Task: Create a due date automation trigger when advanced on, on the monday of the week before a card is due add fields without custom field "Resume" set to a date more than 1 days from now at 11:00 AM.
Action: Mouse moved to (862, 267)
Screenshot: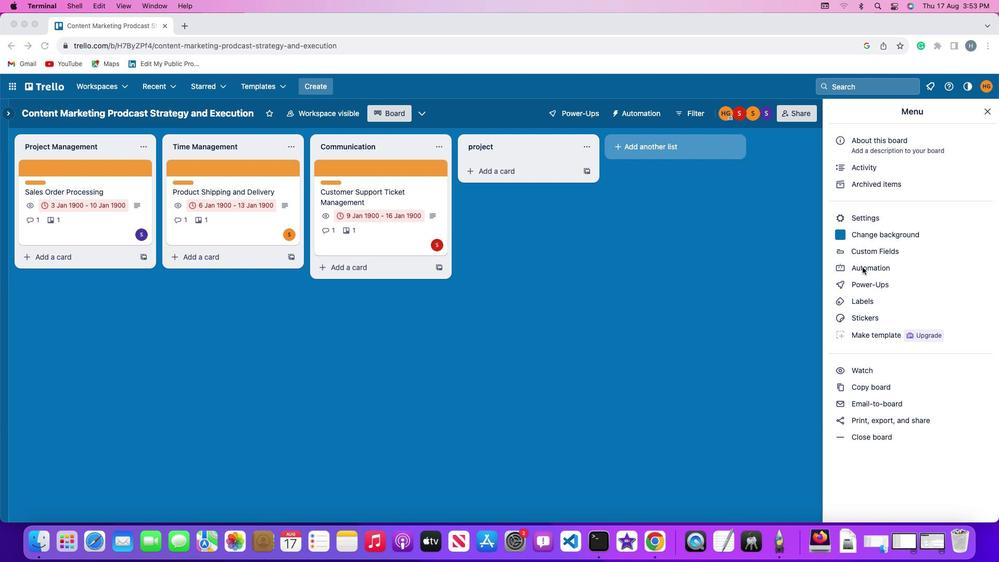 
Action: Mouse pressed left at (862, 267)
Screenshot: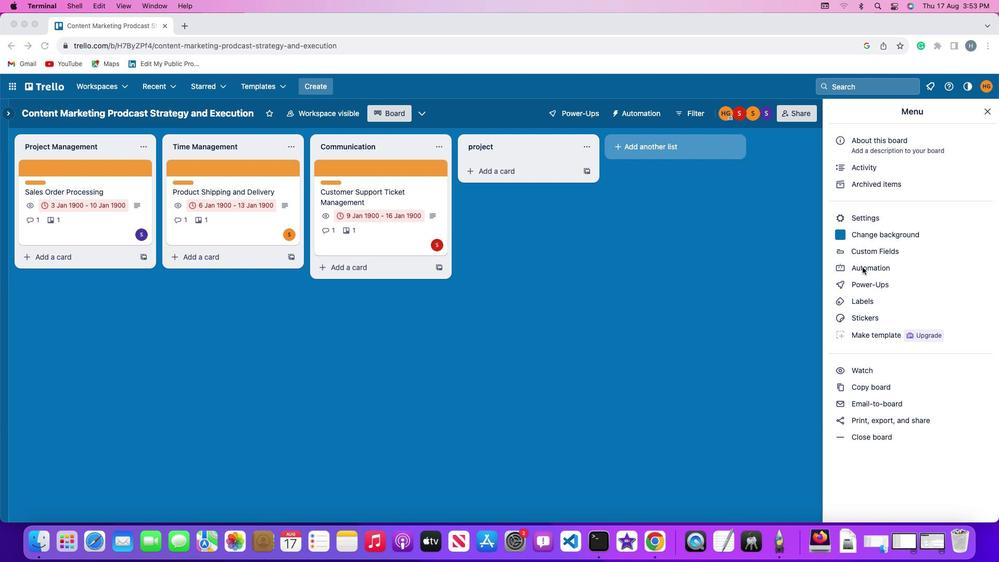 
Action: Mouse pressed left at (862, 267)
Screenshot: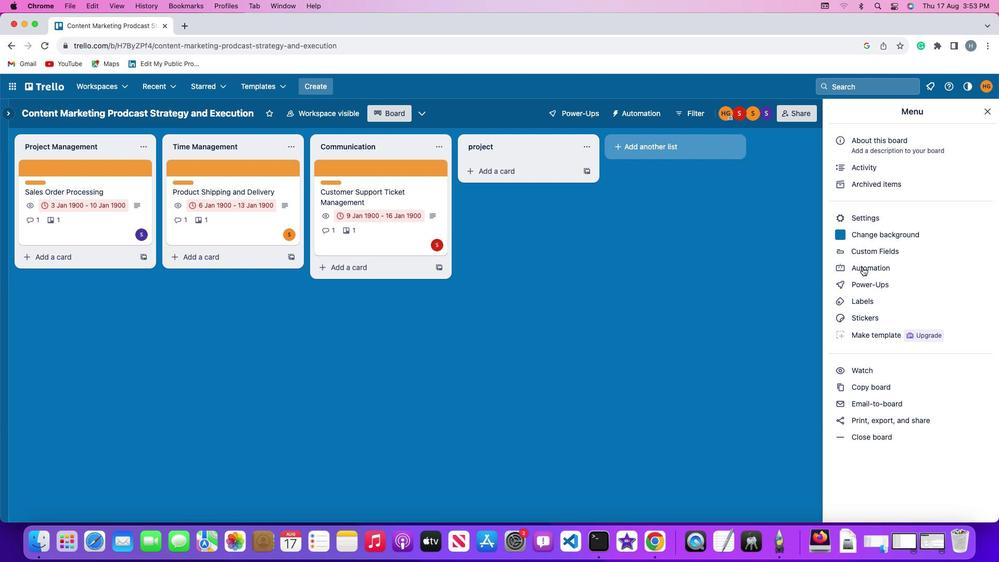 
Action: Mouse moved to (74, 245)
Screenshot: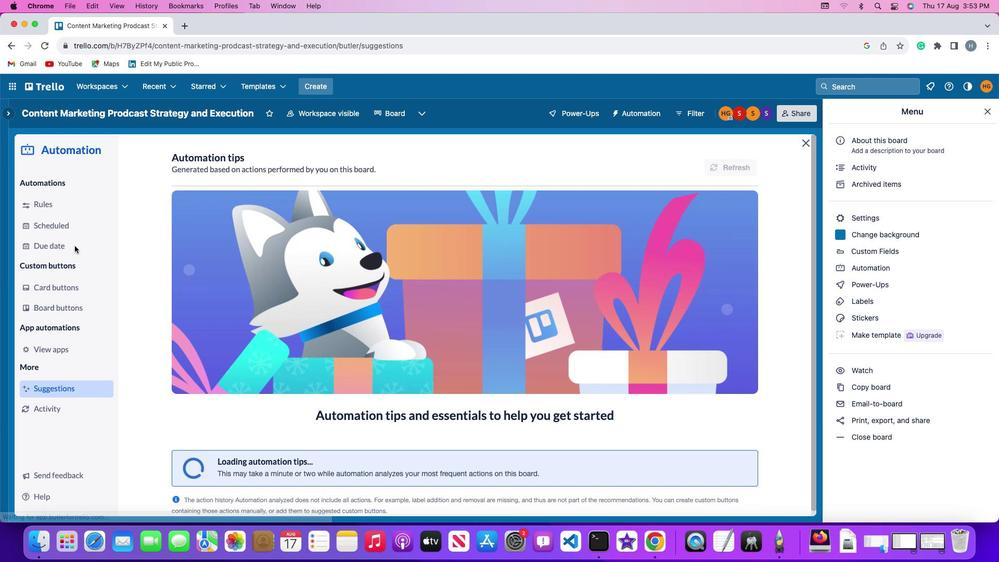 
Action: Mouse pressed left at (74, 245)
Screenshot: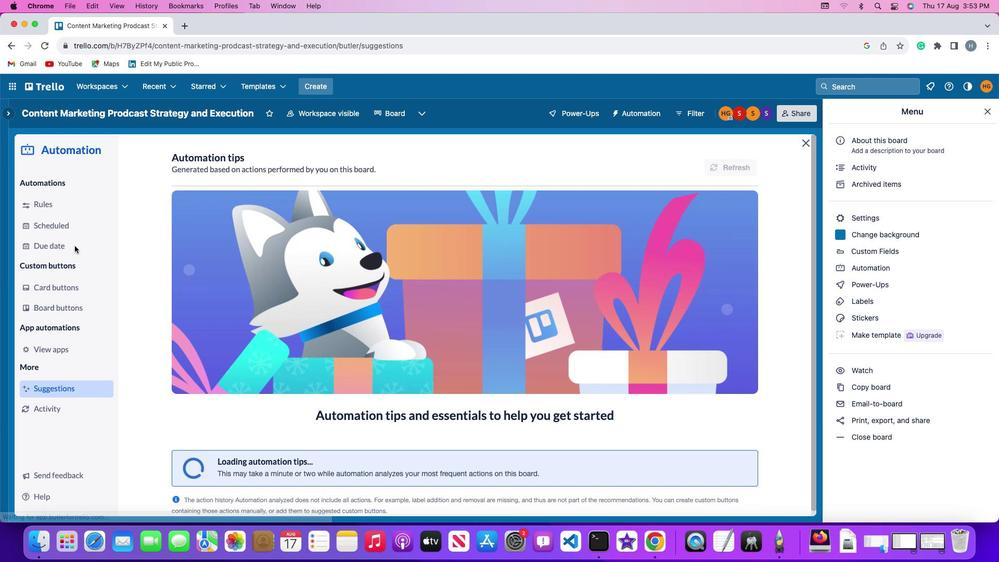 
Action: Mouse moved to (77, 244)
Screenshot: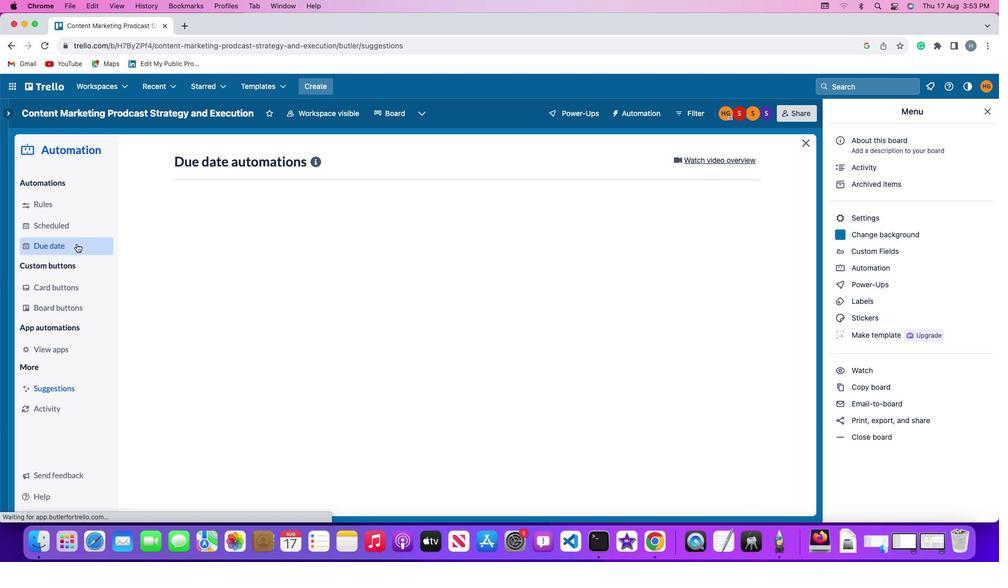 
Action: Mouse pressed left at (77, 244)
Screenshot: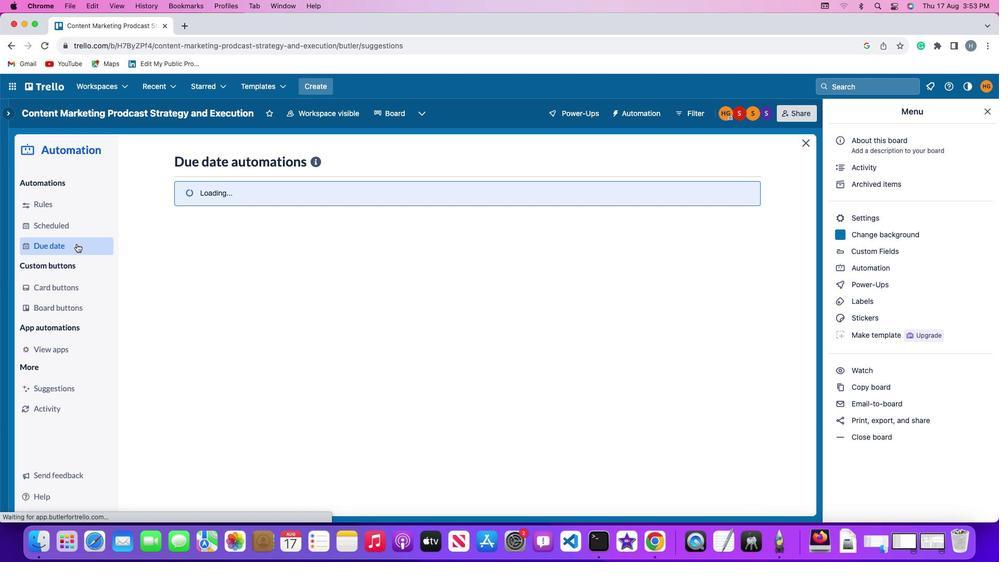 
Action: Mouse moved to (687, 160)
Screenshot: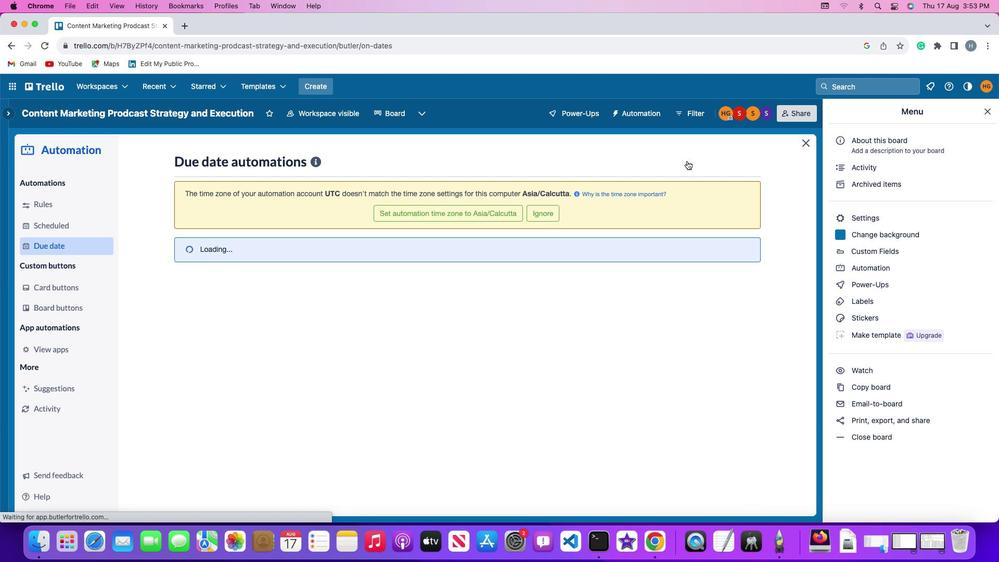 
Action: Mouse pressed left at (687, 160)
Screenshot: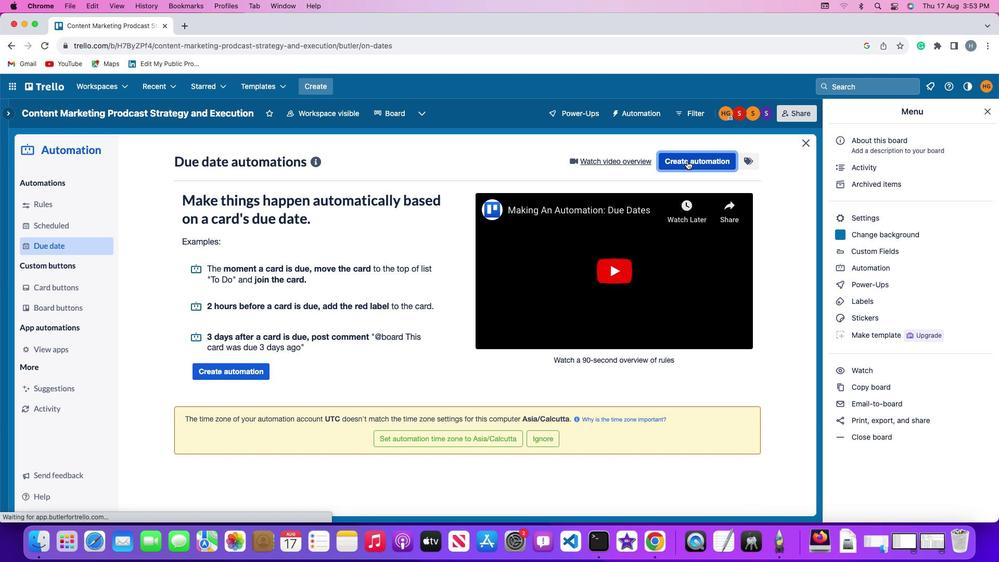 
Action: Mouse moved to (194, 262)
Screenshot: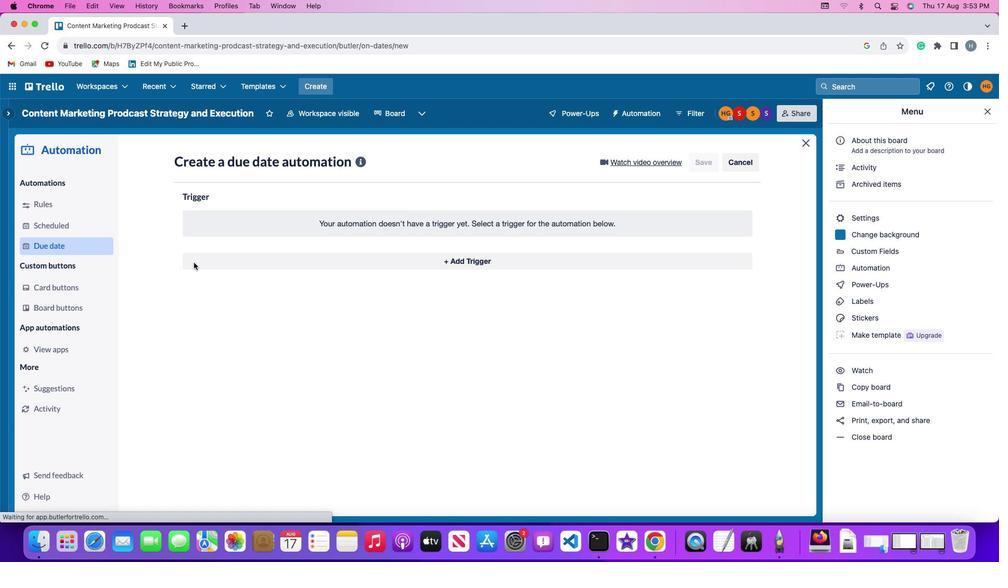 
Action: Mouse pressed left at (194, 262)
Screenshot: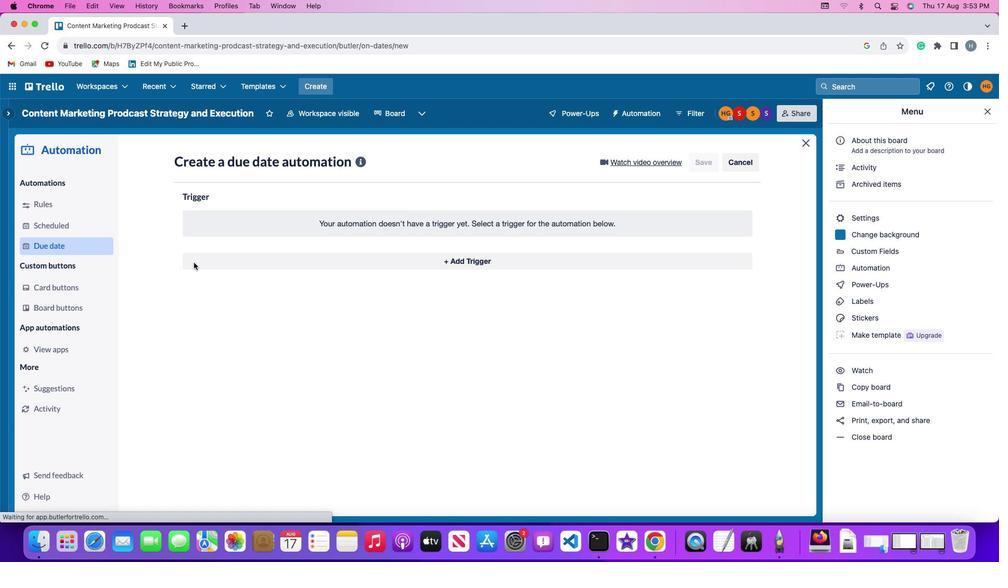 
Action: Mouse moved to (222, 461)
Screenshot: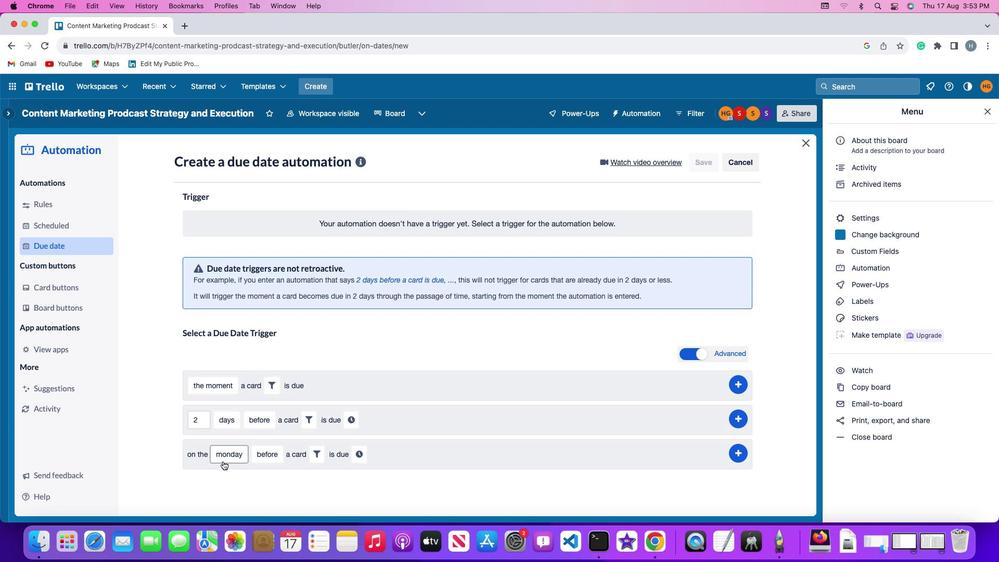 
Action: Mouse pressed left at (222, 461)
Screenshot: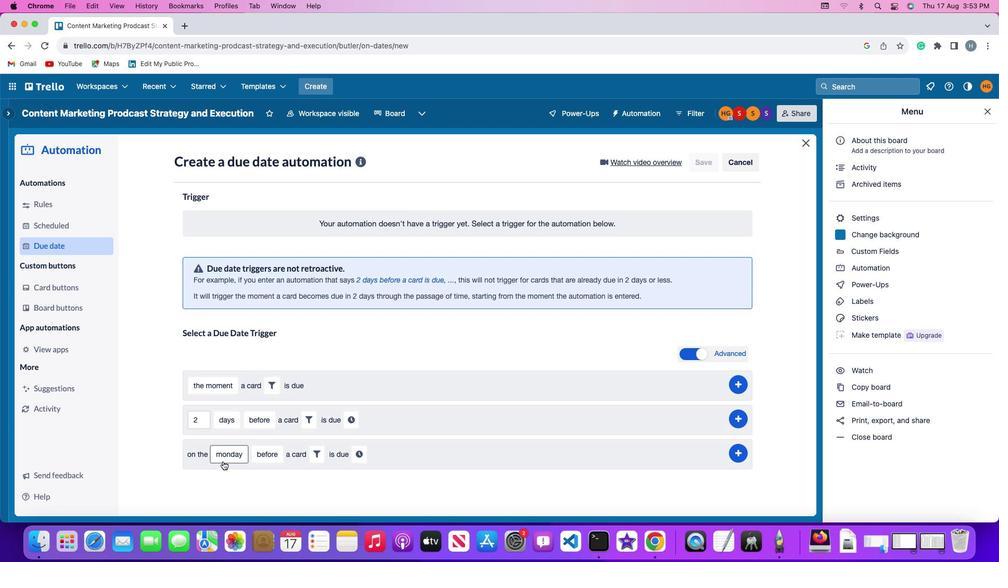 
Action: Mouse moved to (243, 311)
Screenshot: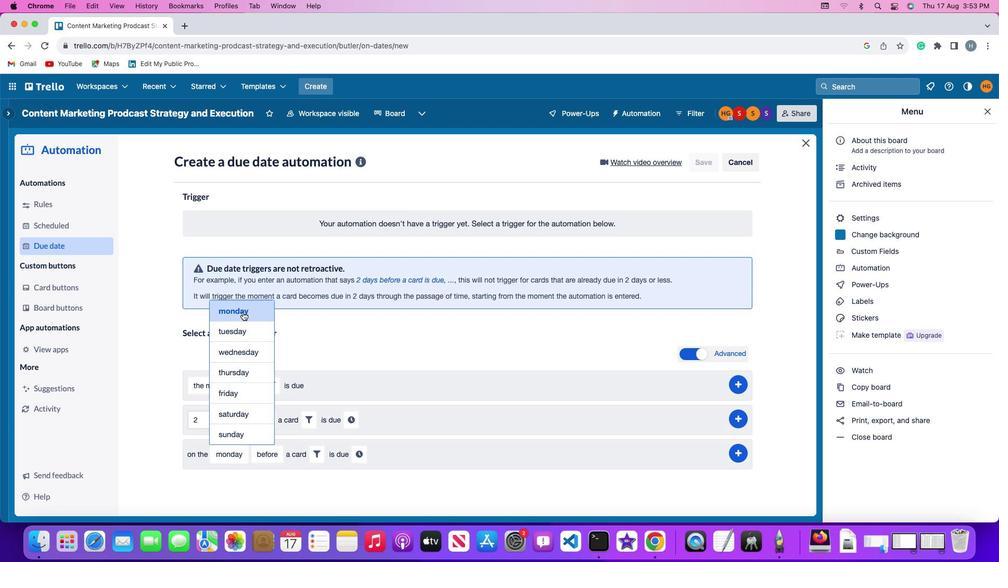 
Action: Mouse pressed left at (243, 311)
Screenshot: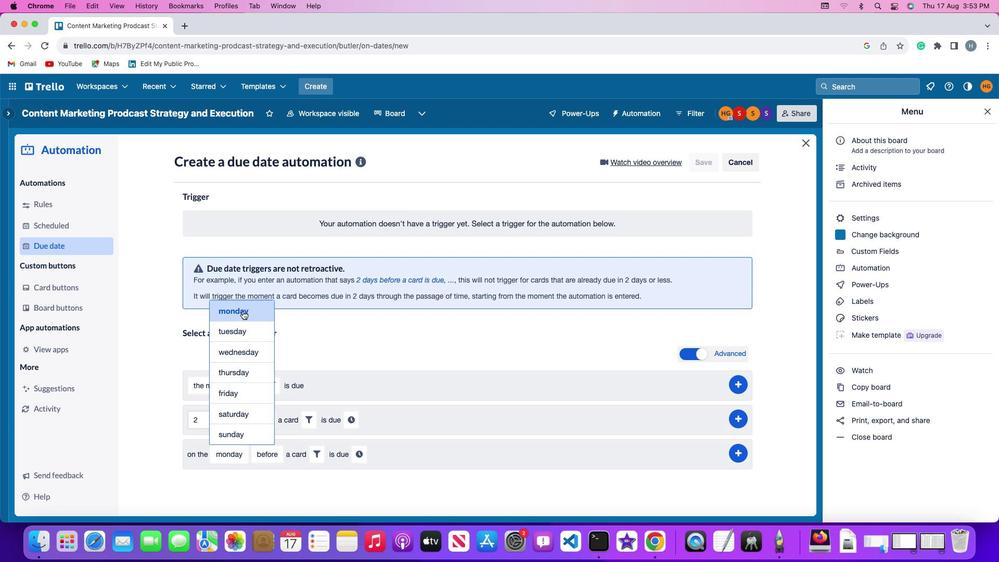 
Action: Mouse moved to (260, 450)
Screenshot: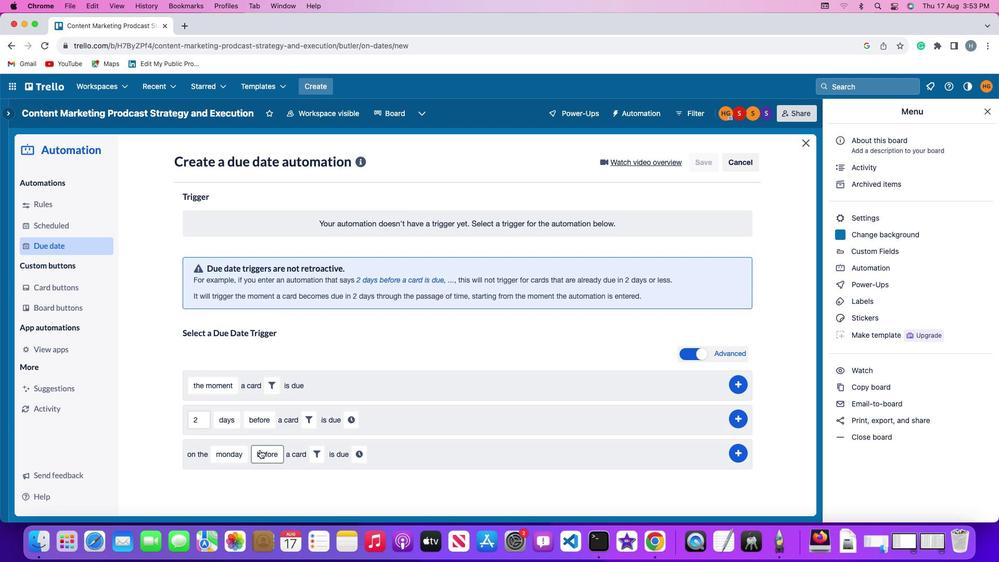 
Action: Mouse pressed left at (260, 450)
Screenshot: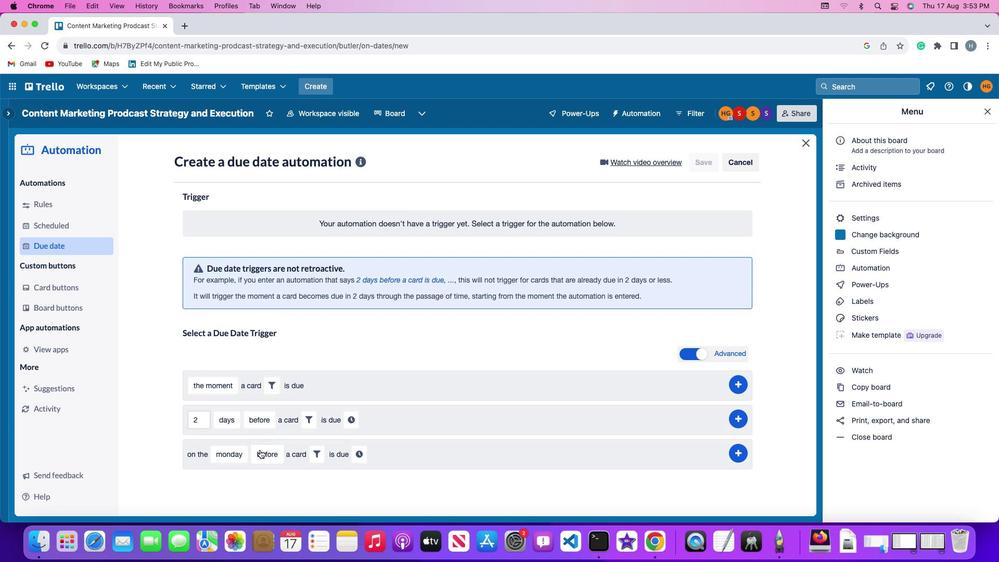 
Action: Mouse moved to (269, 428)
Screenshot: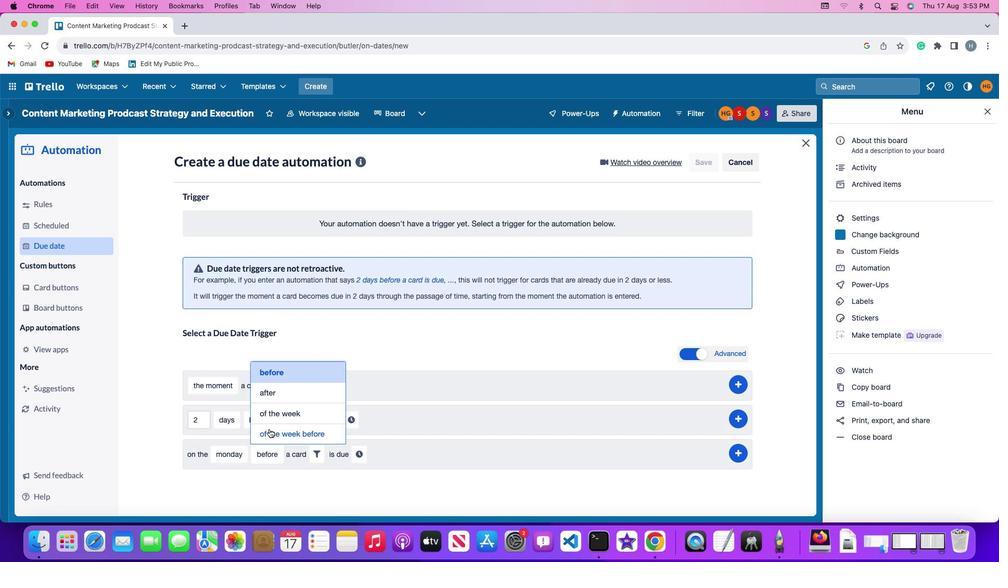 
Action: Mouse pressed left at (269, 428)
Screenshot: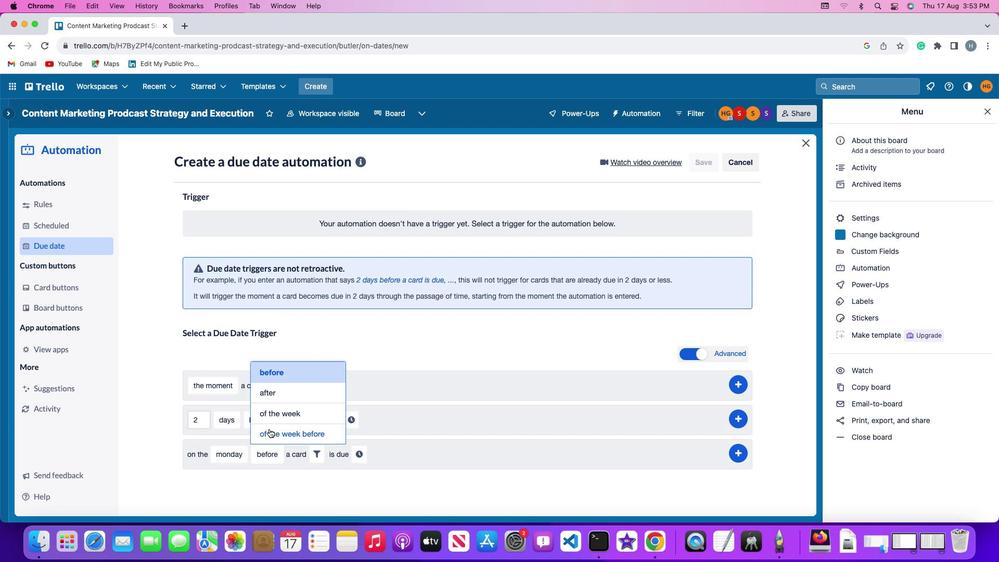 
Action: Mouse moved to (361, 452)
Screenshot: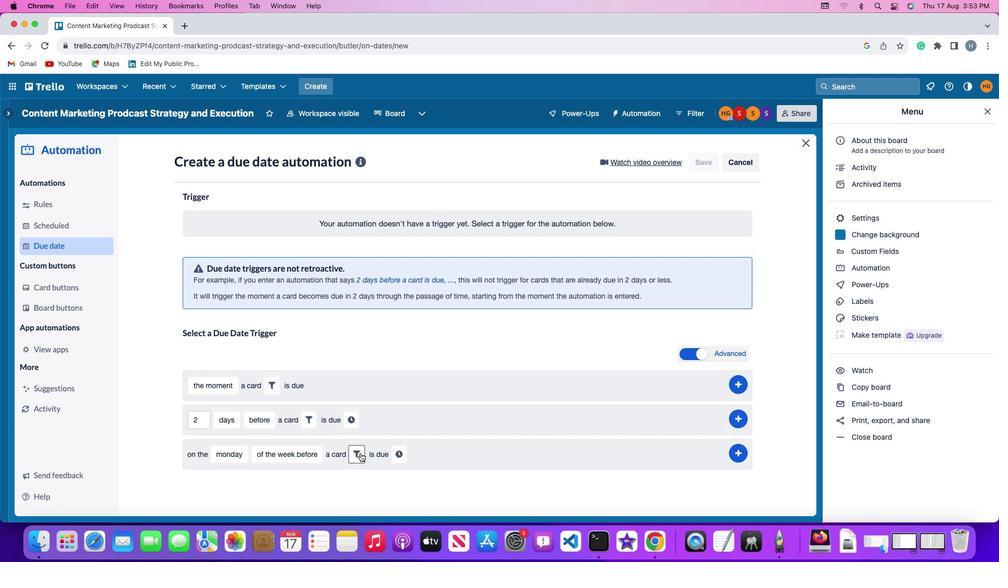 
Action: Mouse pressed left at (361, 452)
Screenshot: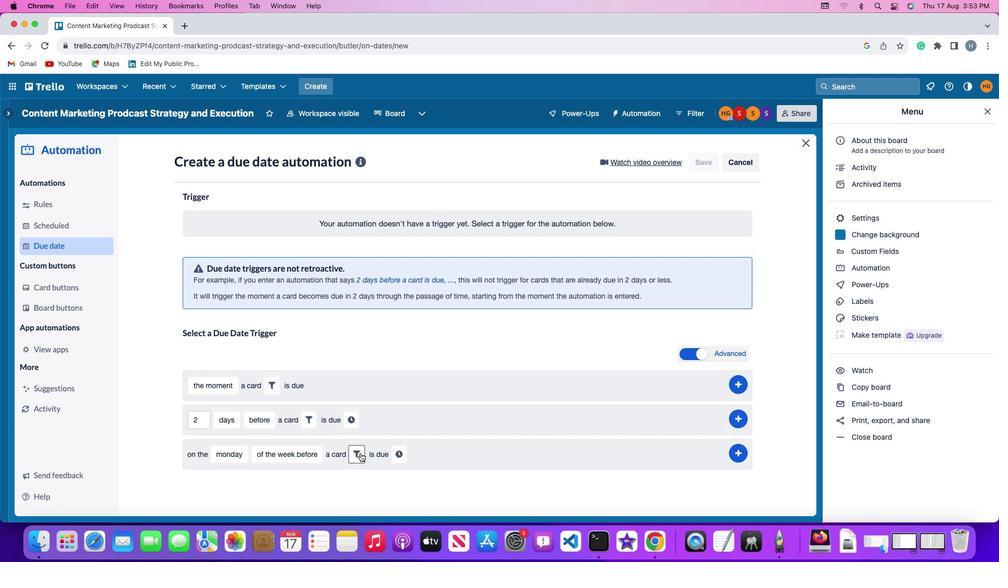 
Action: Mouse moved to (519, 487)
Screenshot: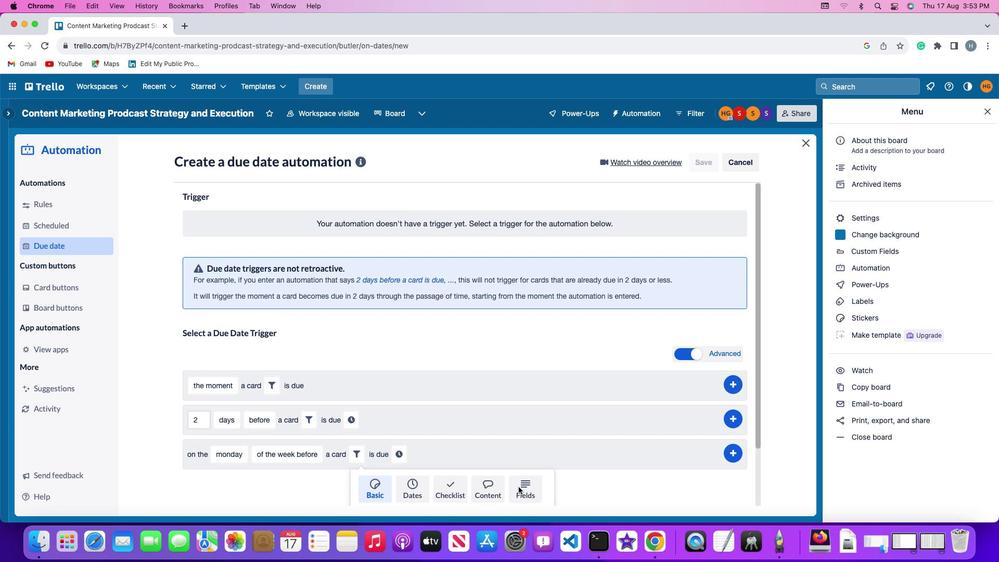 
Action: Mouse pressed left at (519, 487)
Screenshot: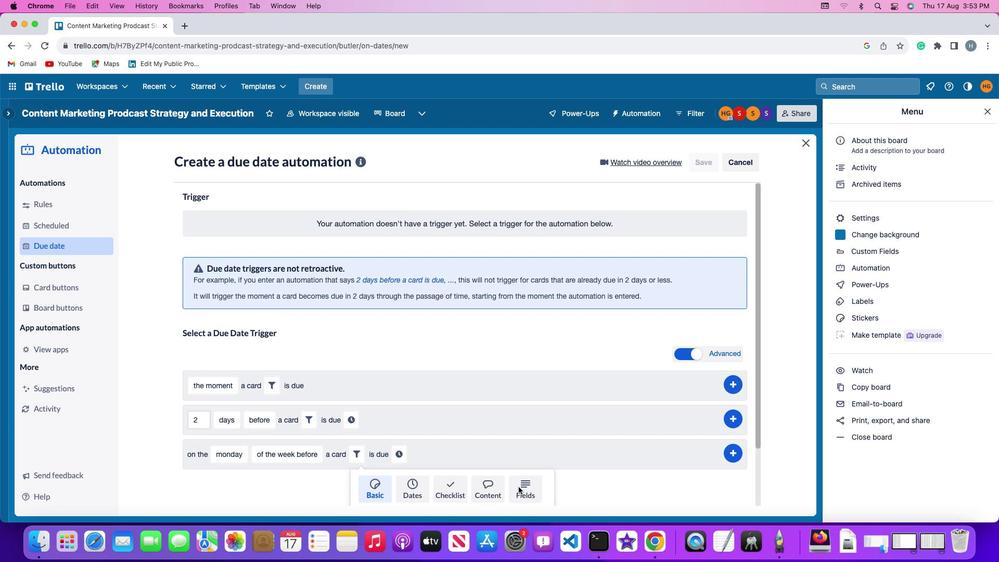 
Action: Mouse moved to (232, 480)
Screenshot: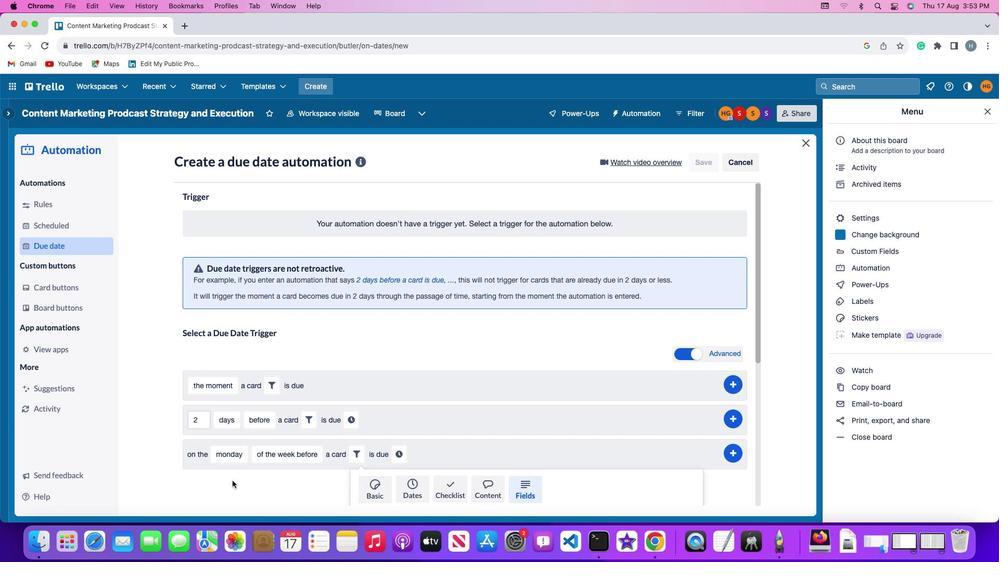 
Action: Mouse scrolled (232, 480) with delta (0, 0)
Screenshot: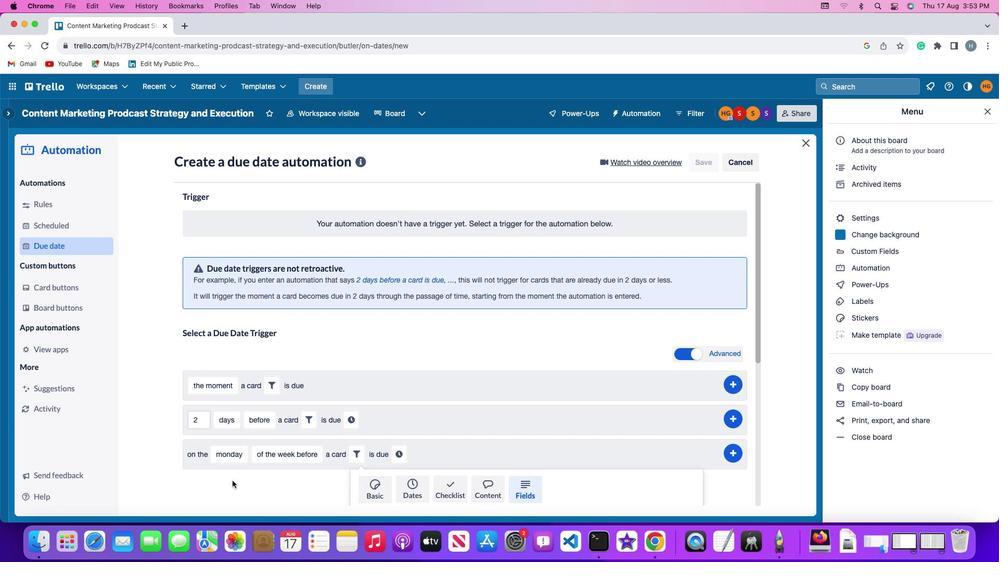 
Action: Mouse scrolled (232, 480) with delta (0, 0)
Screenshot: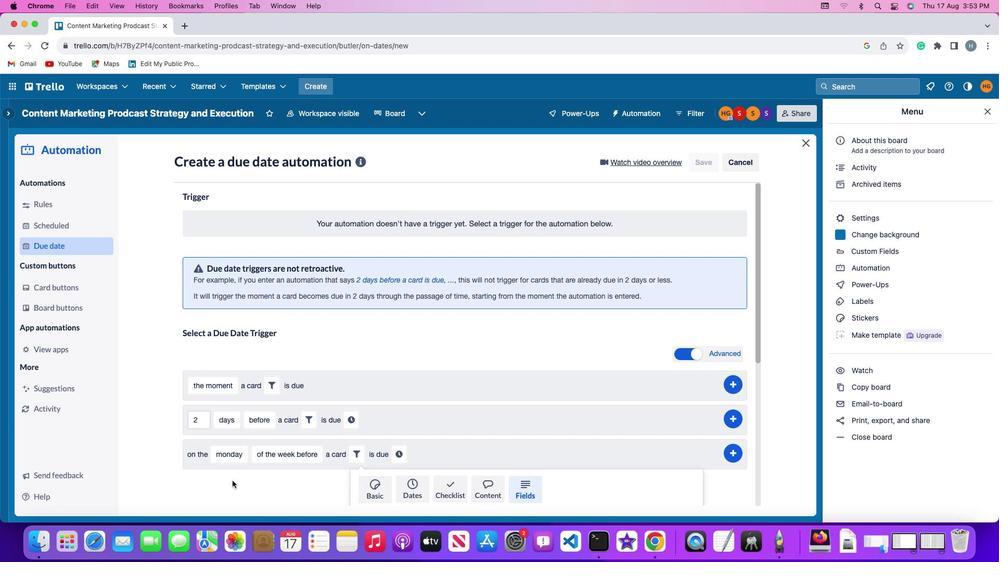 
Action: Mouse scrolled (232, 480) with delta (0, -1)
Screenshot: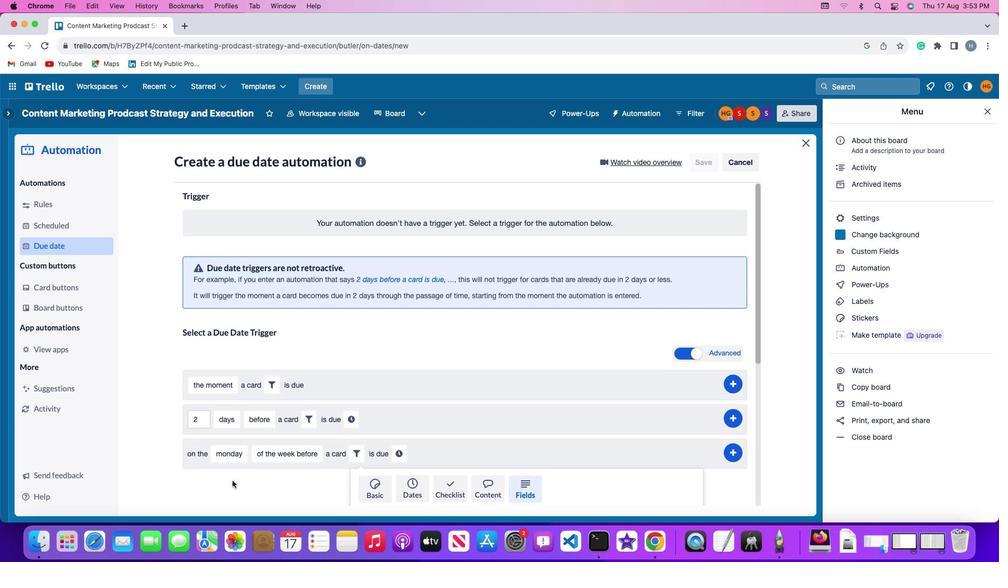 
Action: Mouse scrolled (232, 480) with delta (0, -2)
Screenshot: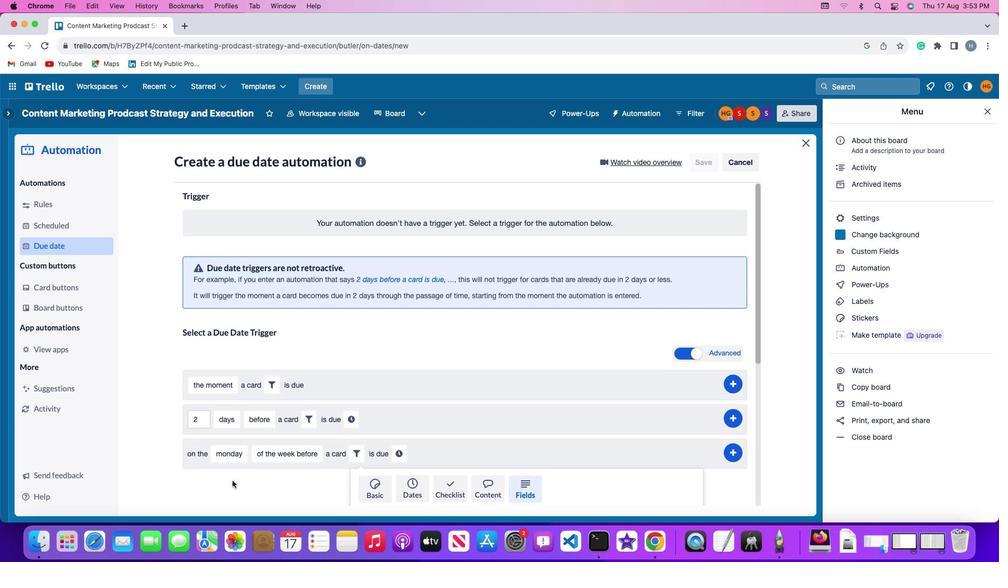 
Action: Mouse scrolled (232, 480) with delta (0, -3)
Screenshot: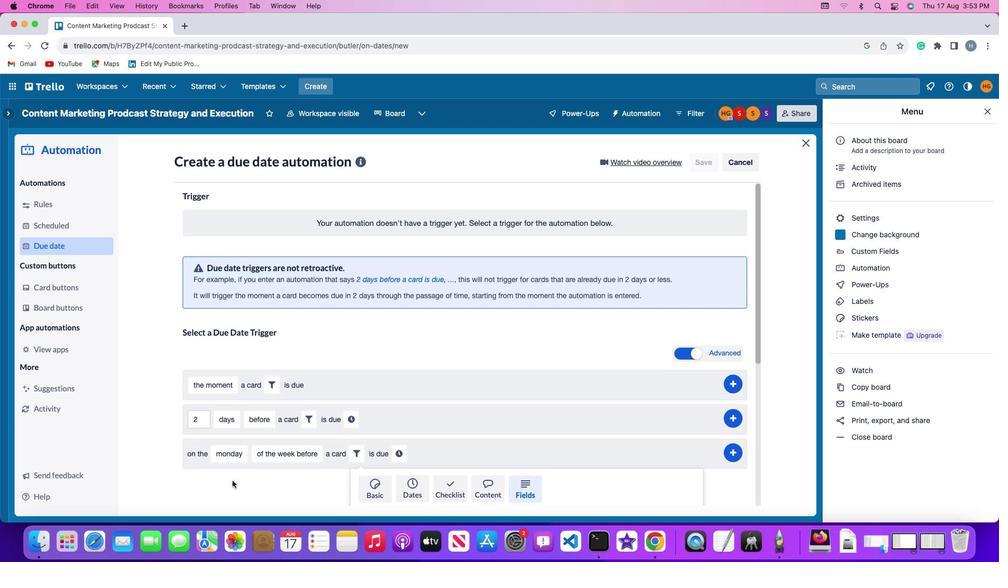 
Action: Mouse scrolled (232, 480) with delta (0, -3)
Screenshot: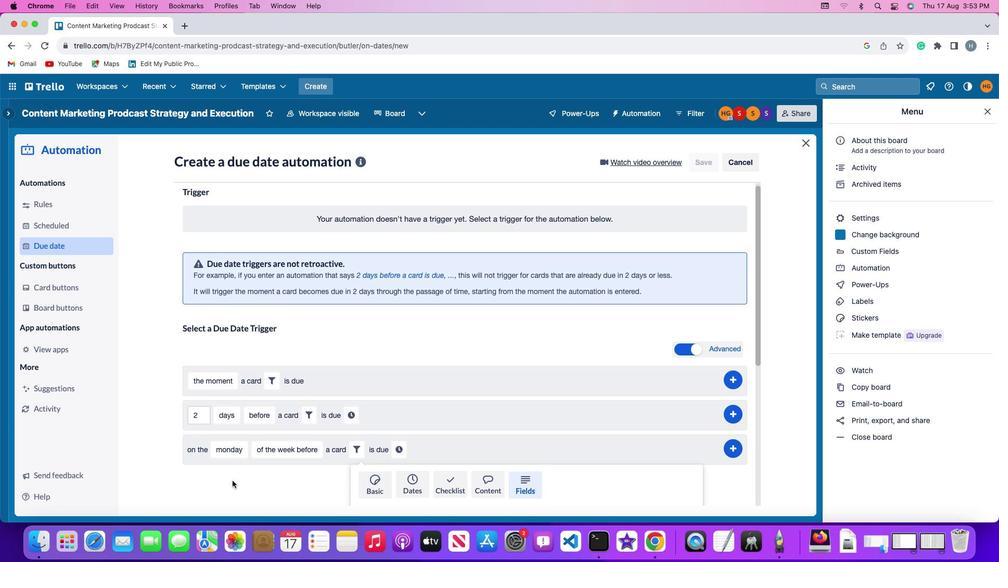 
Action: Mouse moved to (232, 480)
Screenshot: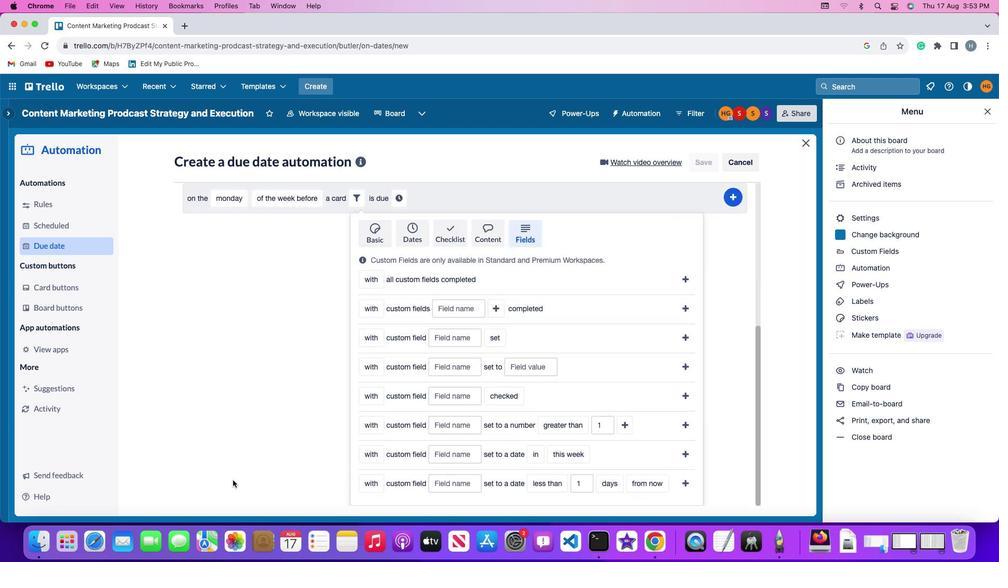 
Action: Mouse scrolled (232, 480) with delta (0, 0)
Screenshot: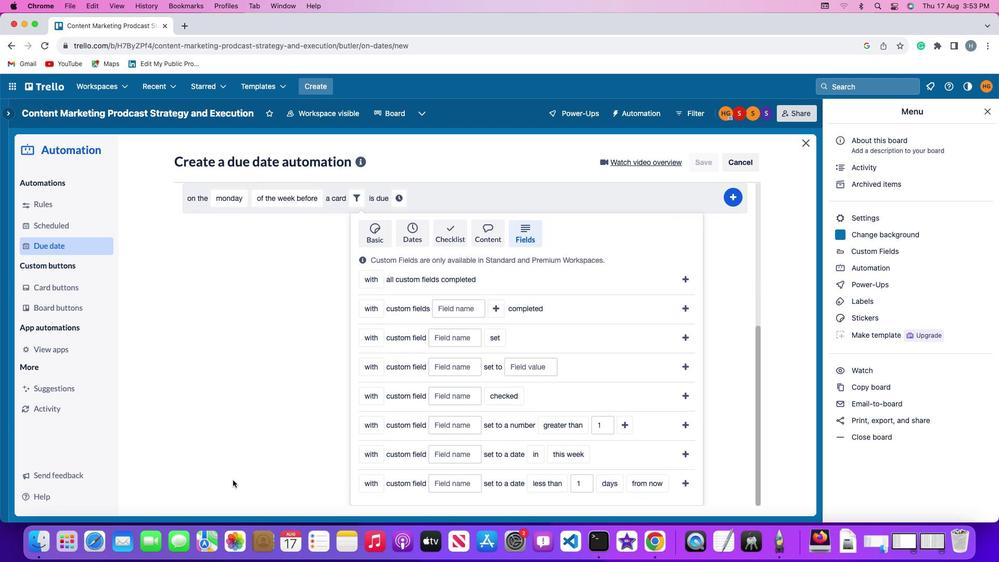 
Action: Mouse scrolled (232, 480) with delta (0, 0)
Screenshot: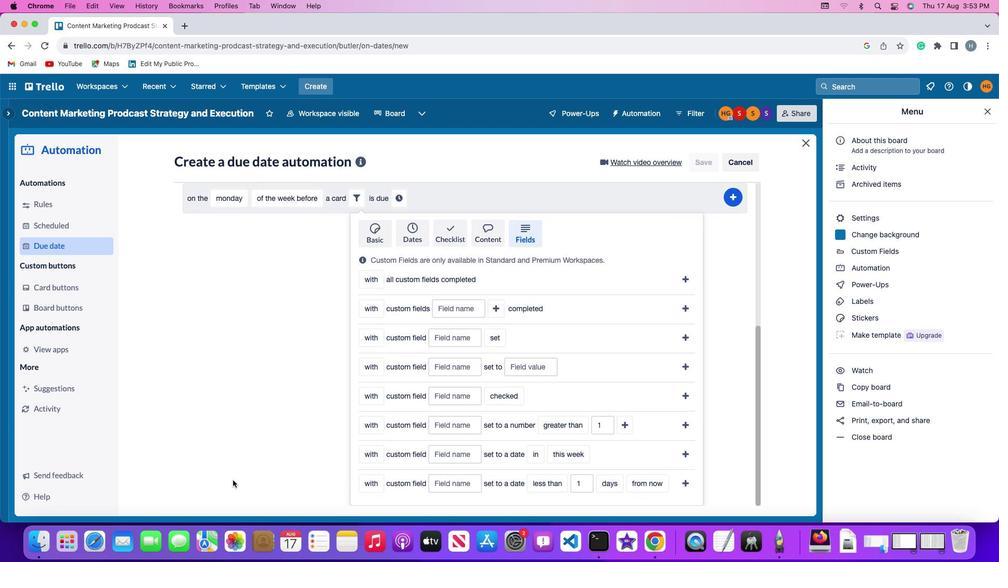 
Action: Mouse scrolled (232, 480) with delta (0, -2)
Screenshot: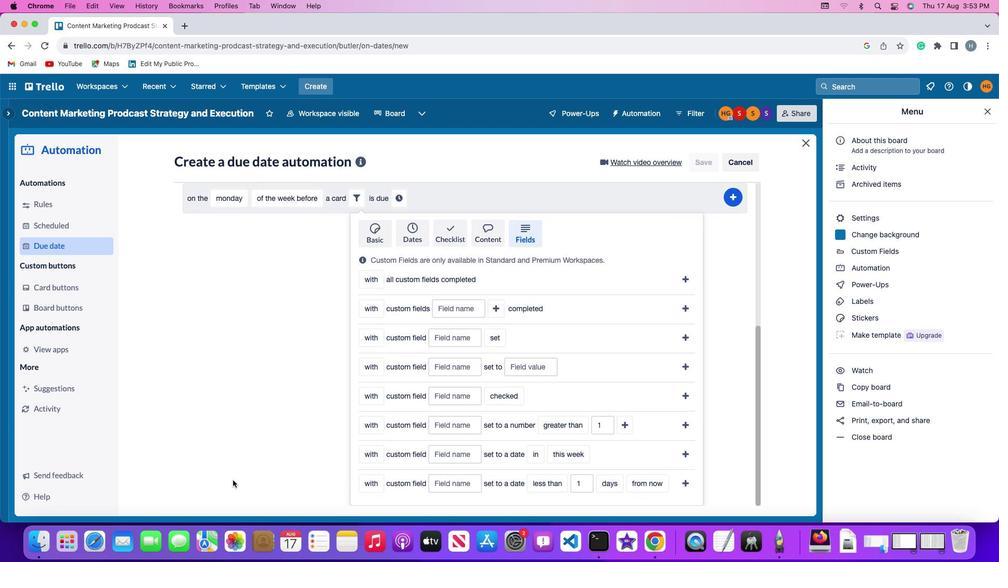 
Action: Mouse scrolled (232, 480) with delta (0, -2)
Screenshot: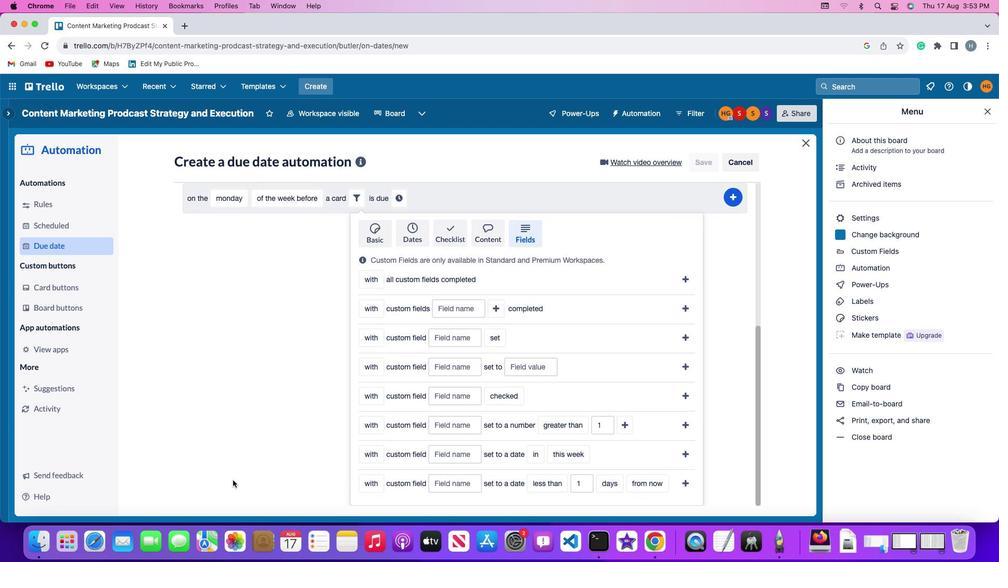 
Action: Mouse moved to (233, 479)
Screenshot: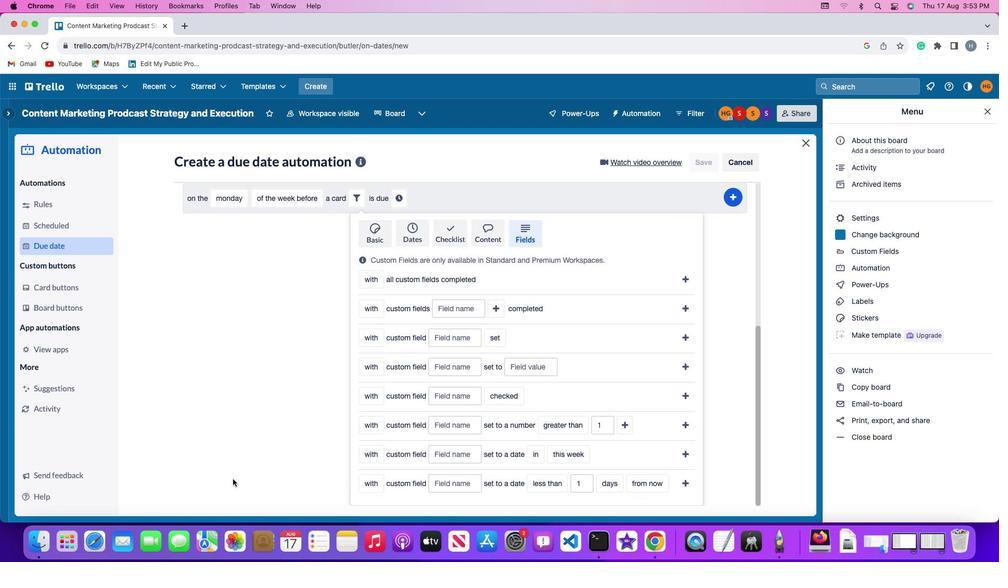 
Action: Mouse scrolled (233, 479) with delta (0, 0)
Screenshot: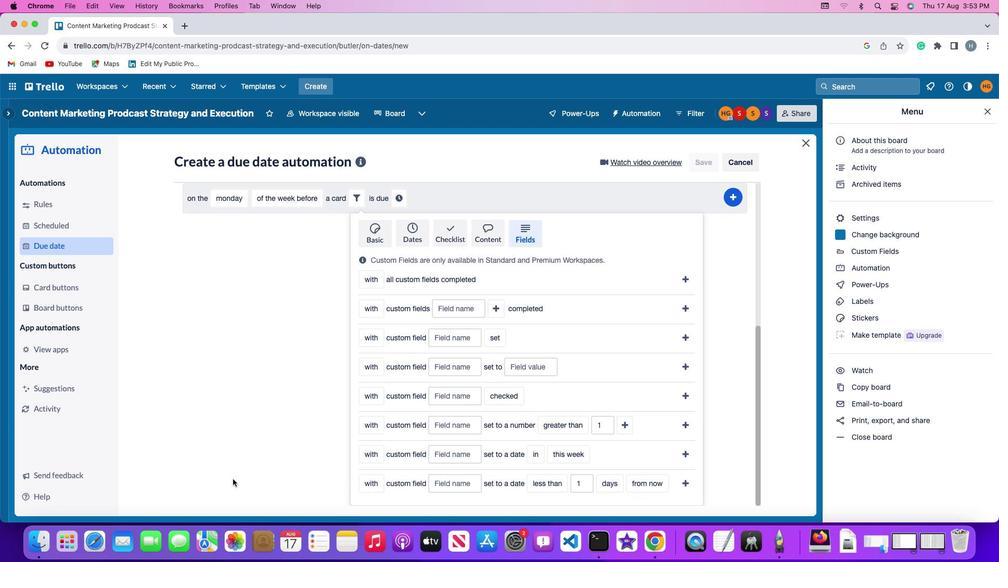 
Action: Mouse moved to (232, 479)
Screenshot: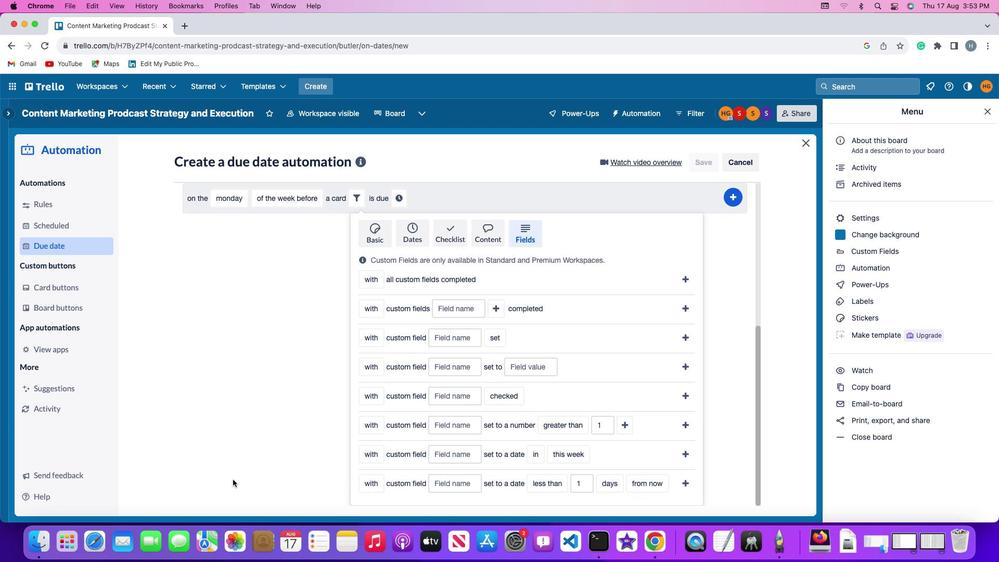
Action: Mouse scrolled (232, 479) with delta (0, 0)
Screenshot: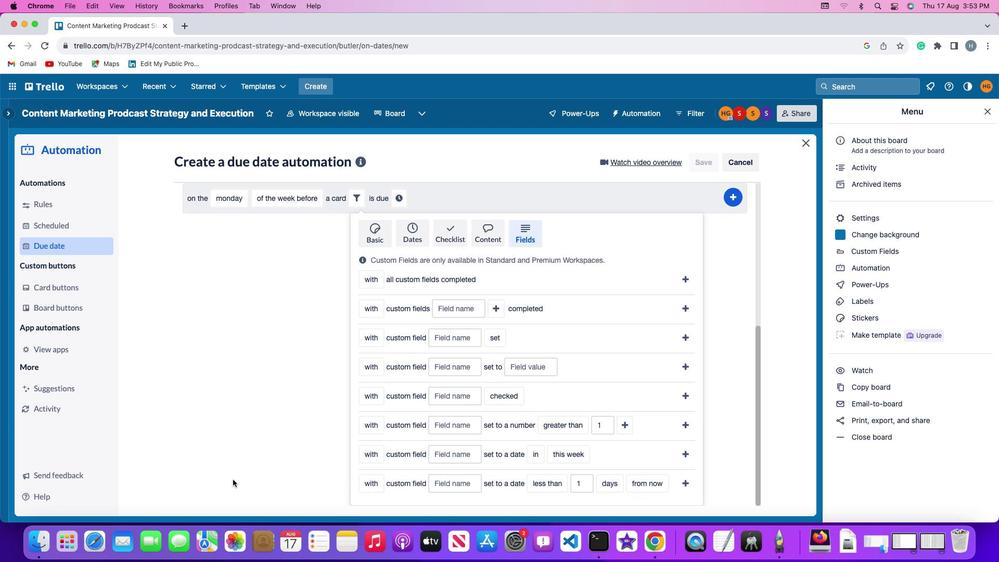 
Action: Mouse moved to (235, 478)
Screenshot: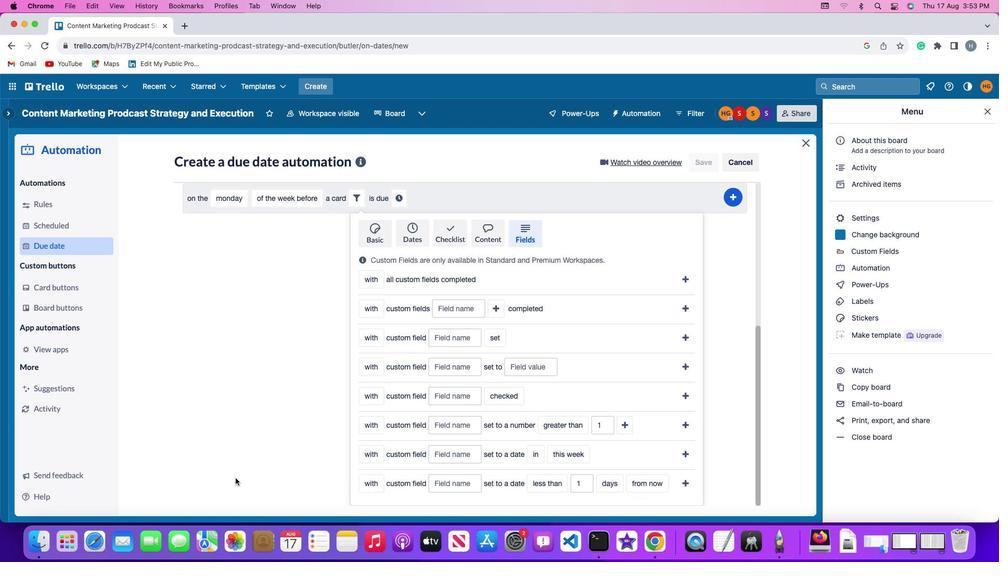 
Action: Mouse scrolled (235, 478) with delta (0, -1)
Screenshot: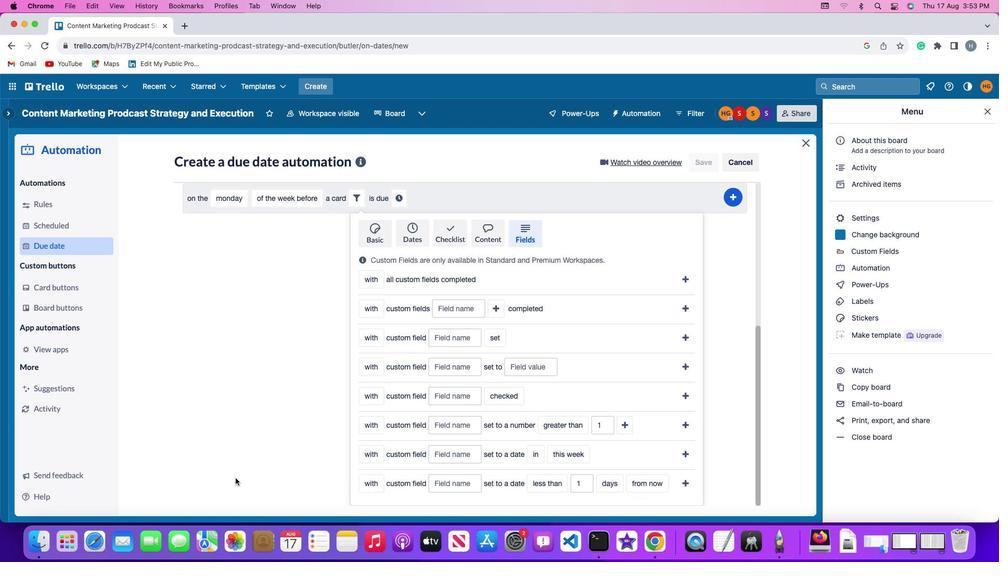 
Action: Mouse moved to (359, 482)
Screenshot: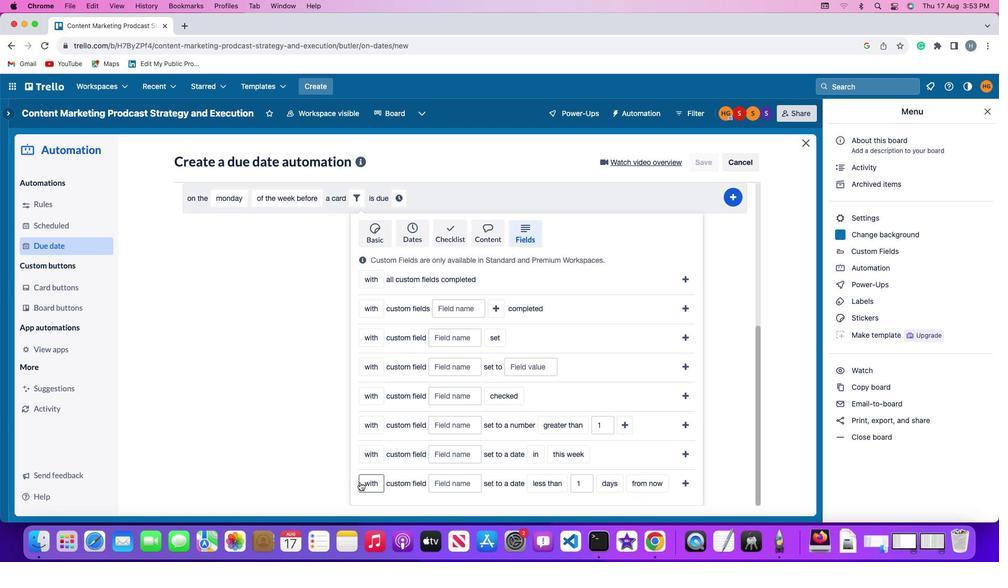 
Action: Mouse pressed left at (359, 482)
Screenshot: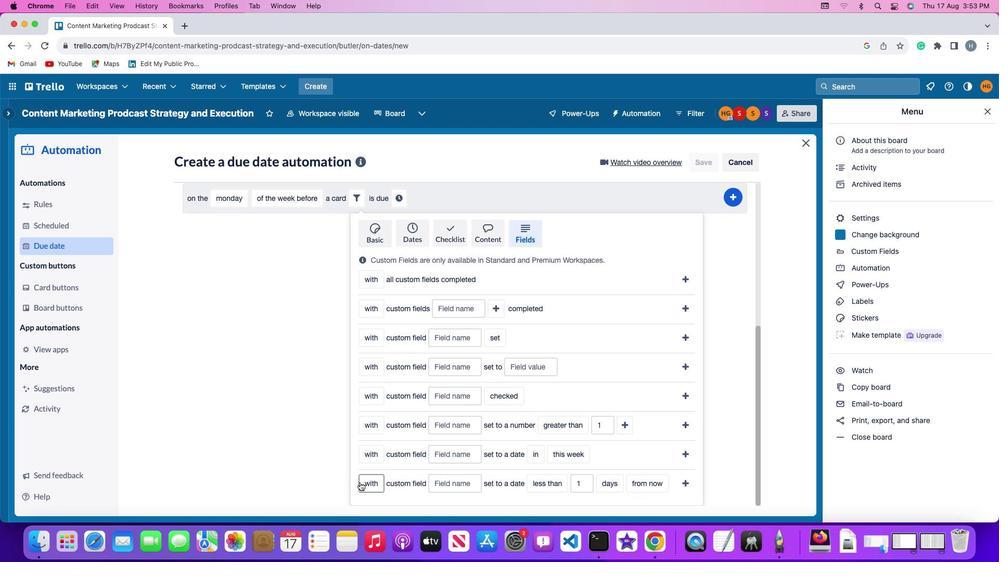 
Action: Mouse moved to (367, 467)
Screenshot: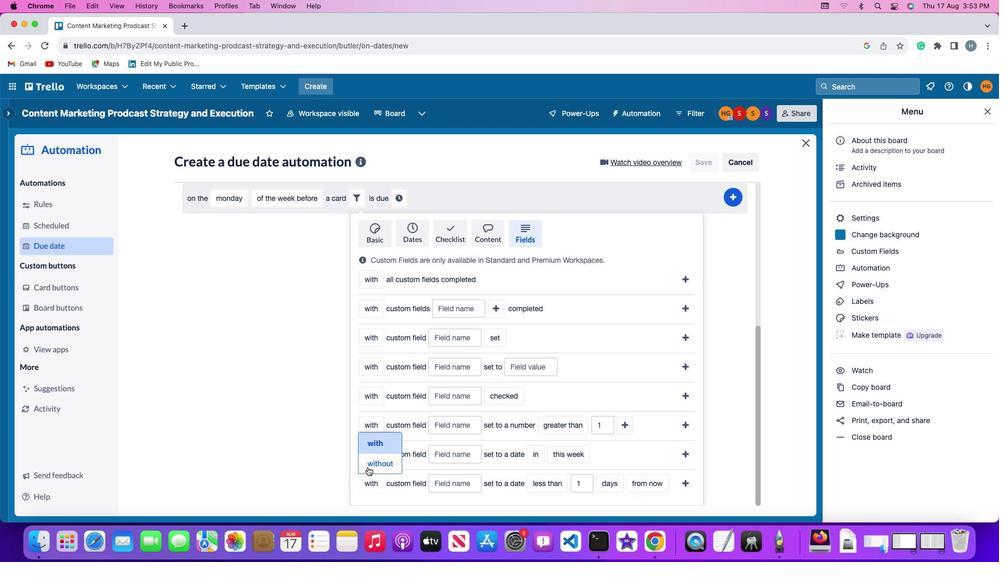 
Action: Mouse pressed left at (367, 467)
Screenshot: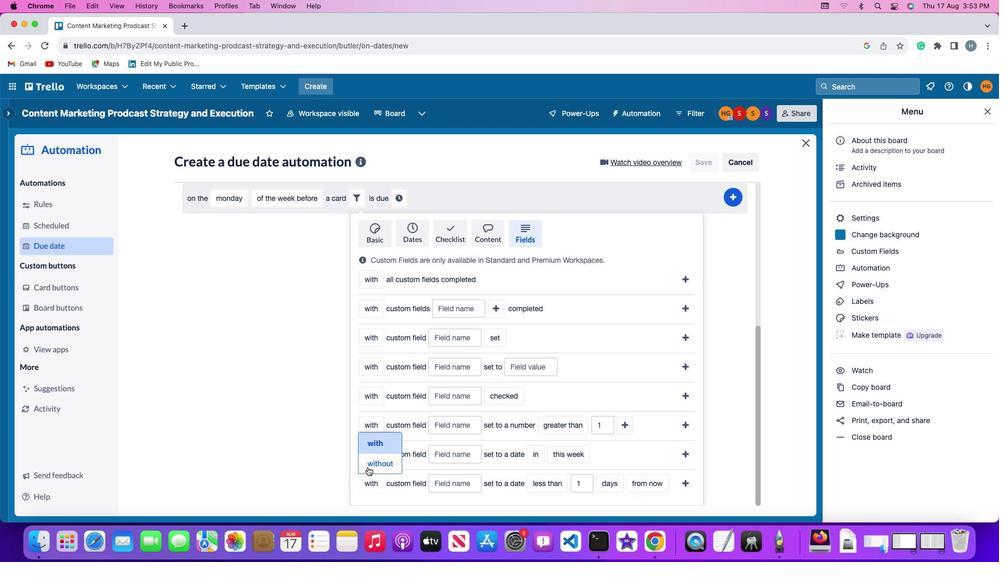 
Action: Mouse moved to (439, 479)
Screenshot: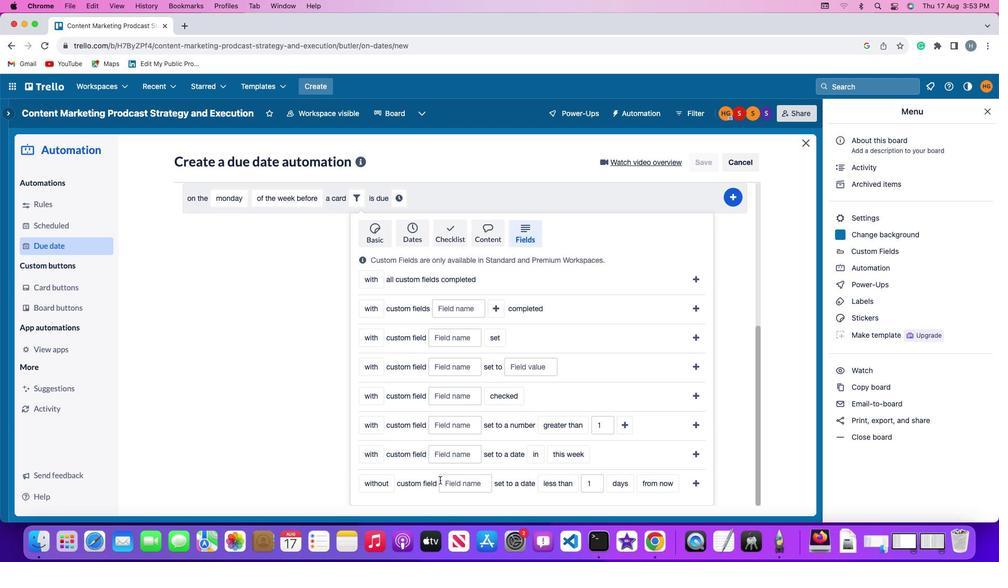 
Action: Mouse pressed left at (439, 479)
Screenshot: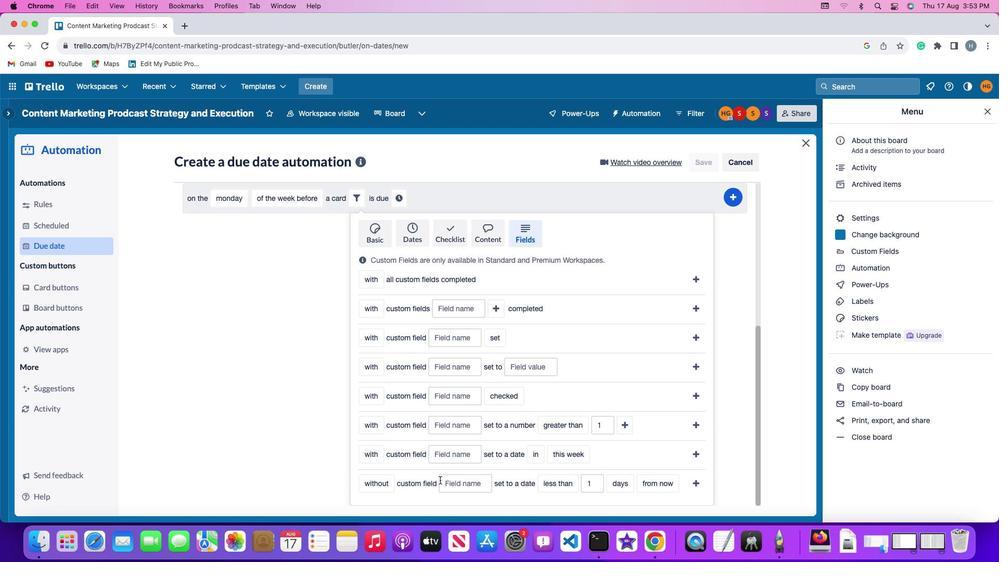 
Action: Key pressed Key.shift'R''e''s''u''m''e'
Screenshot: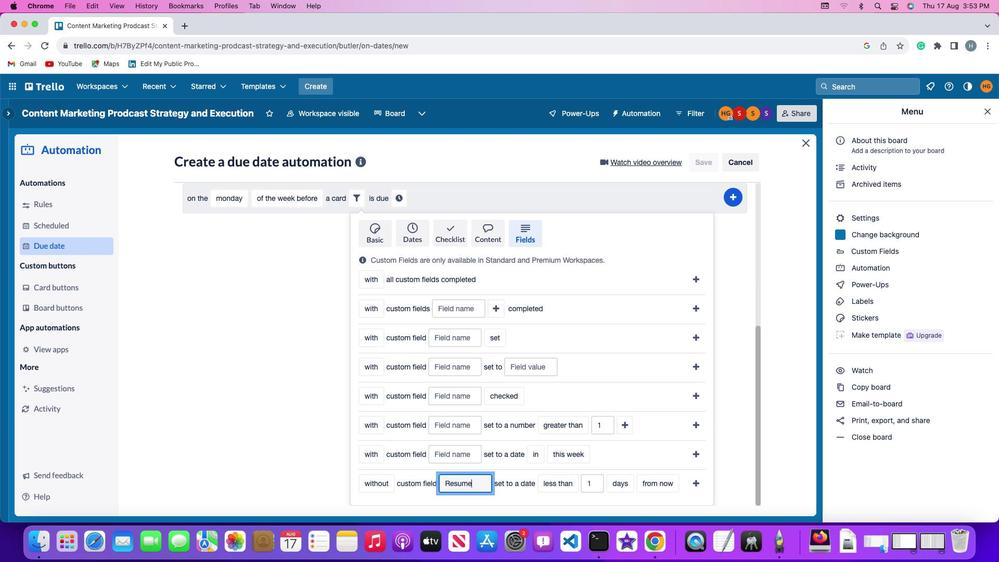 
Action: Mouse moved to (588, 476)
Screenshot: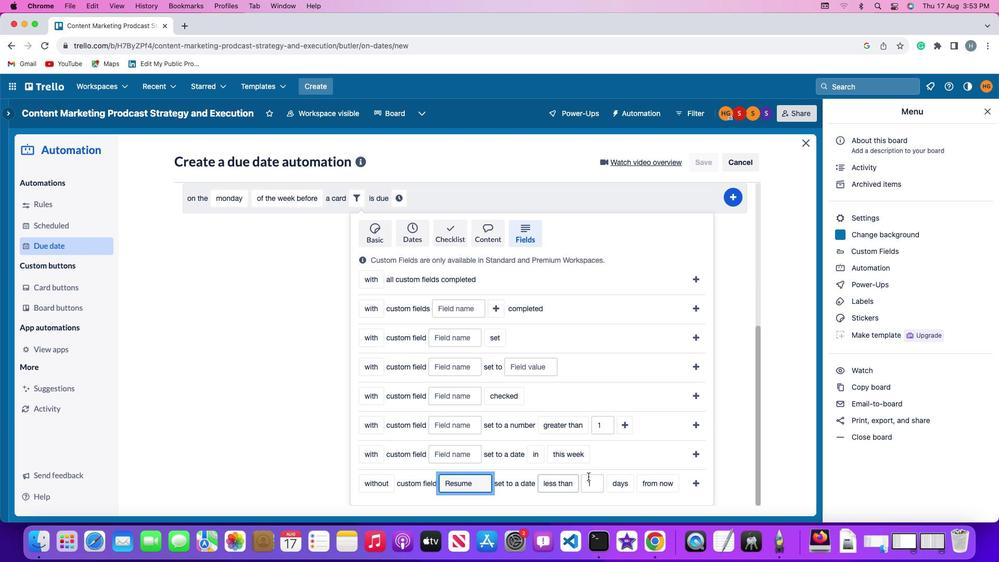 
Action: Mouse pressed left at (588, 476)
Screenshot: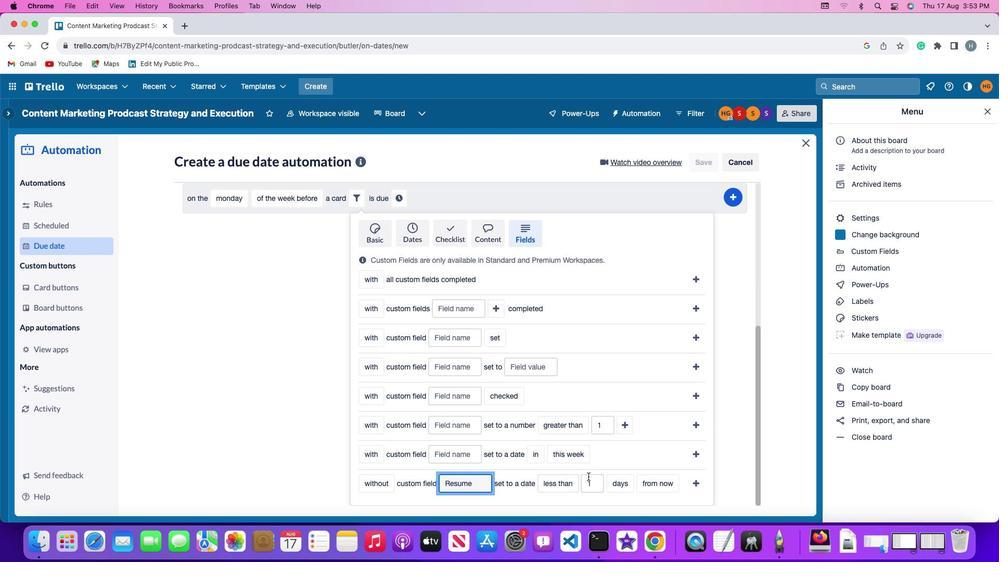 
Action: Mouse moved to (561, 479)
Screenshot: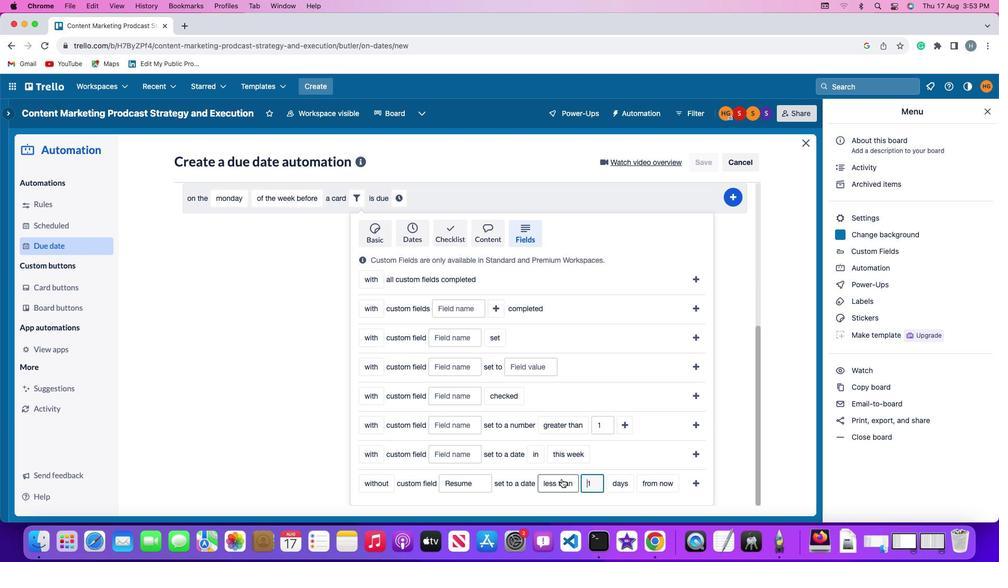 
Action: Mouse pressed left at (561, 479)
Screenshot: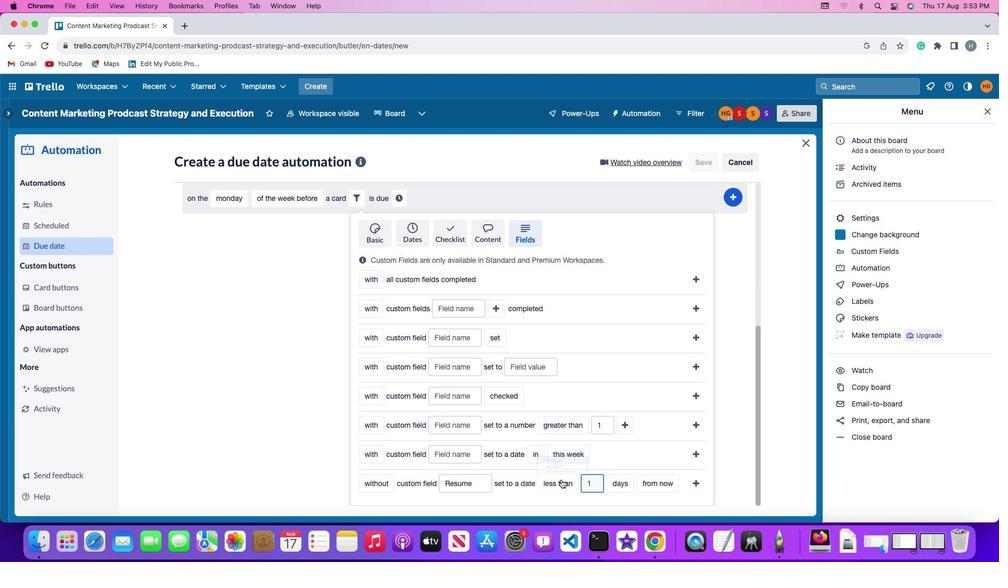 
Action: Mouse moved to (553, 439)
Screenshot: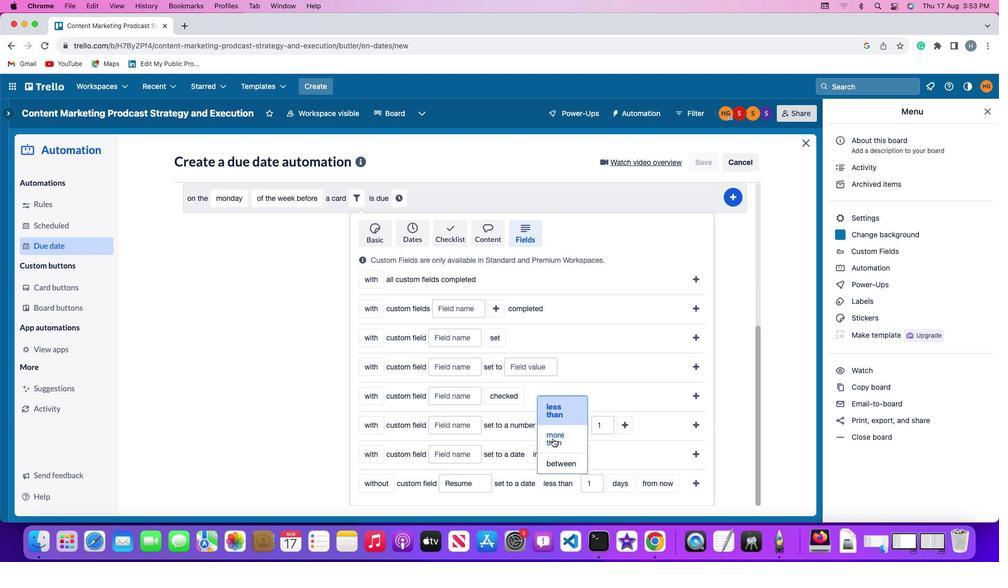
Action: Mouse pressed left at (553, 439)
Screenshot: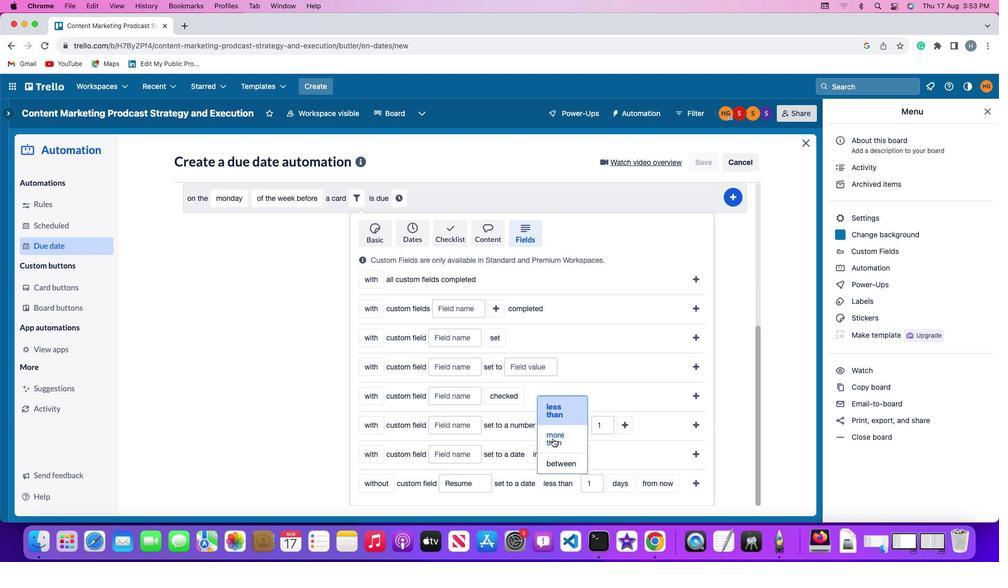 
Action: Mouse moved to (603, 483)
Screenshot: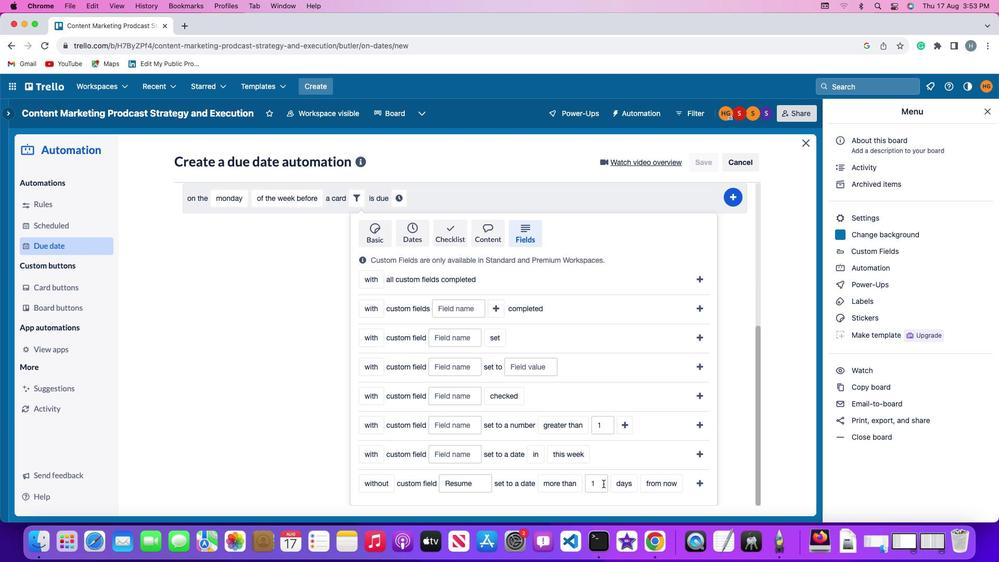 
Action: Mouse pressed left at (603, 483)
Screenshot: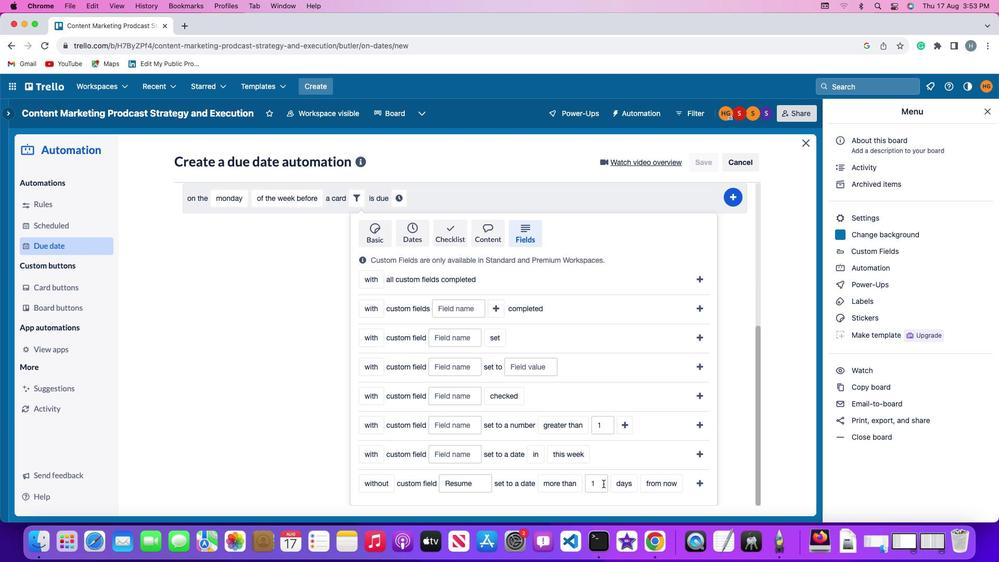 
Action: Key pressed Key.backspace'1'
Screenshot: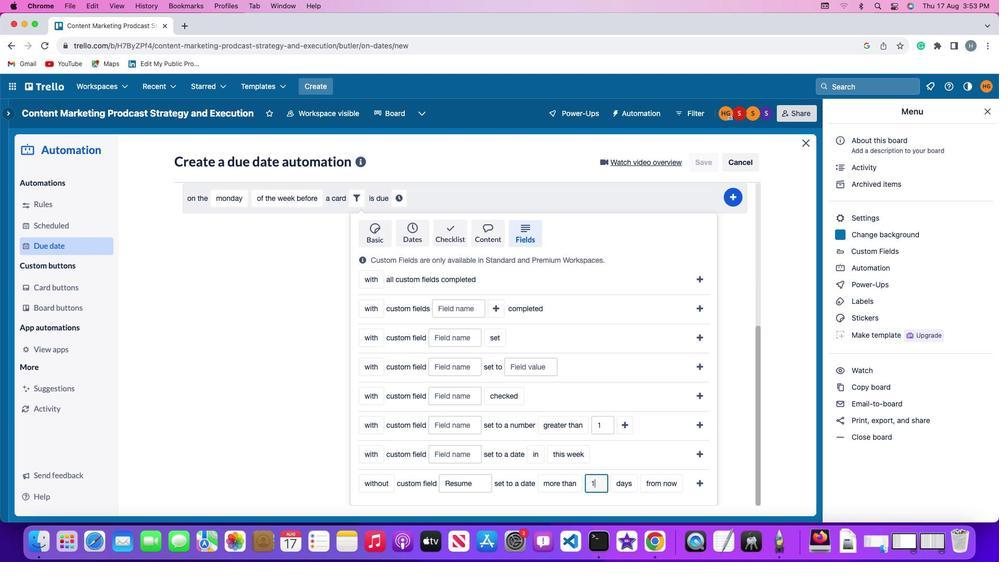 
Action: Mouse moved to (628, 483)
Screenshot: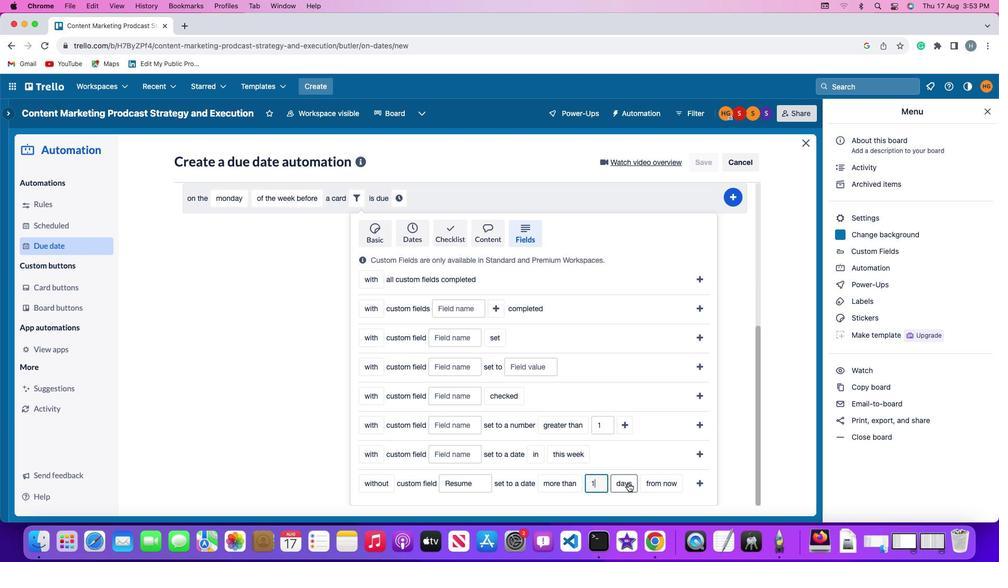 
Action: Mouse pressed left at (628, 483)
Screenshot: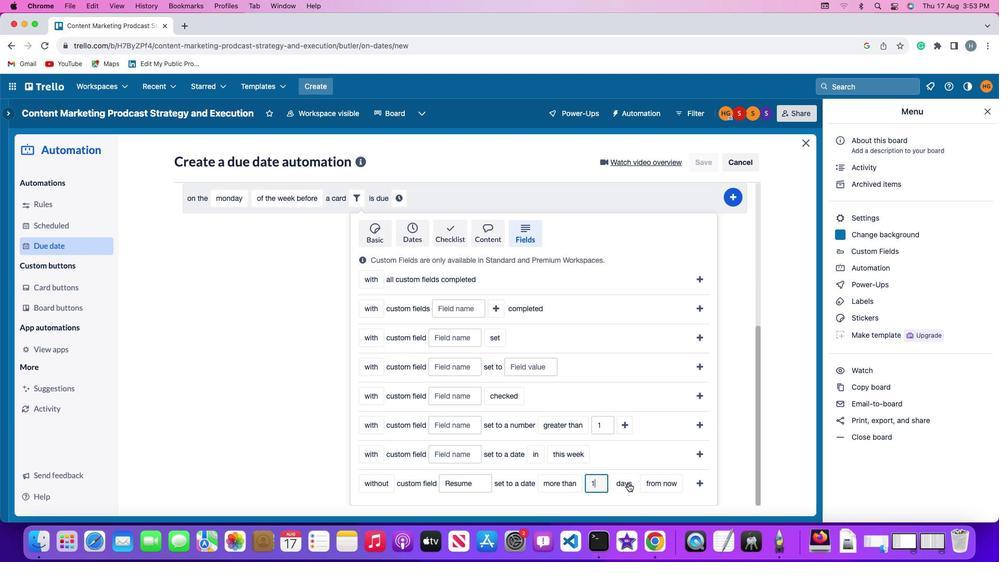 
Action: Mouse moved to (638, 439)
Screenshot: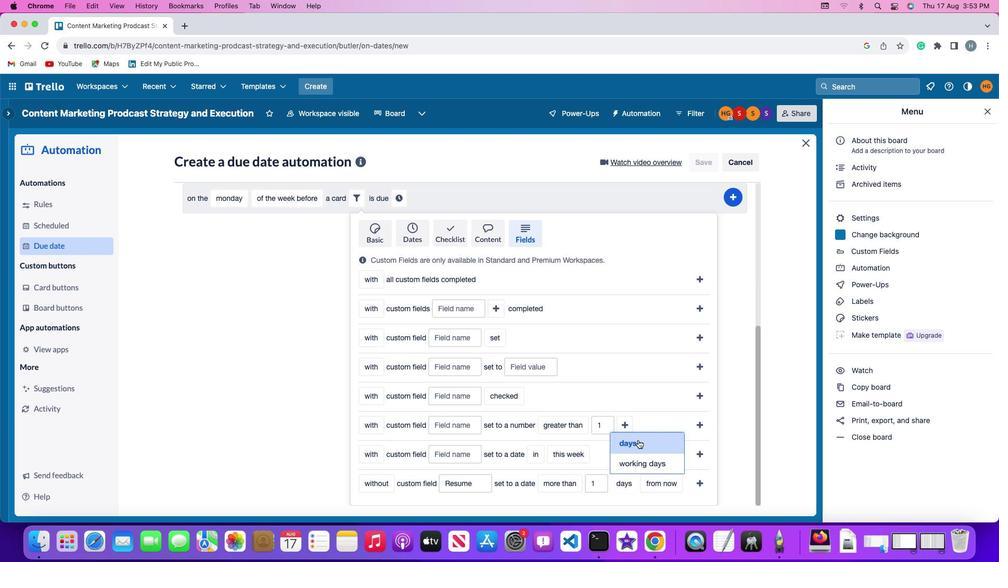 
Action: Mouse pressed left at (638, 439)
Screenshot: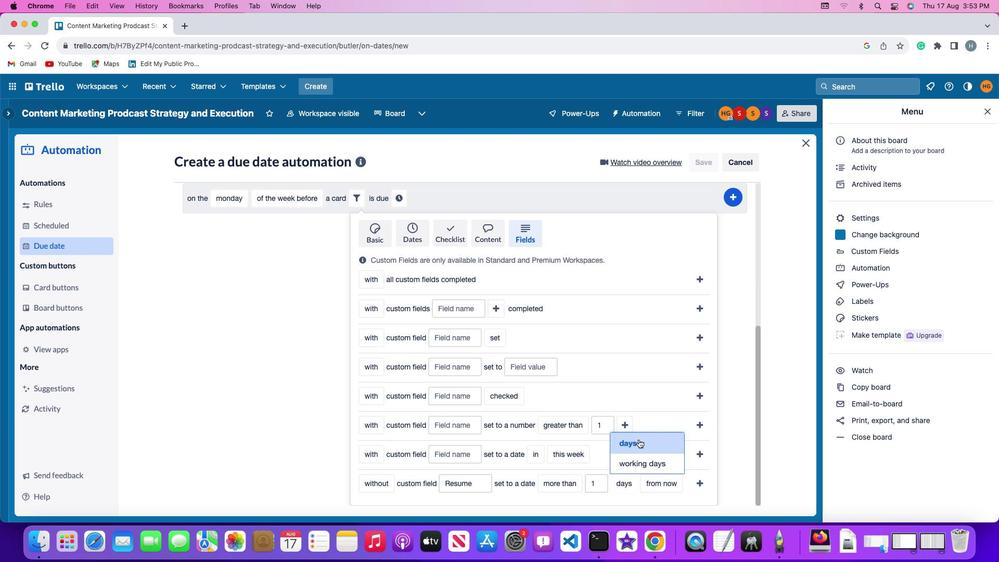 
Action: Mouse moved to (667, 485)
Screenshot: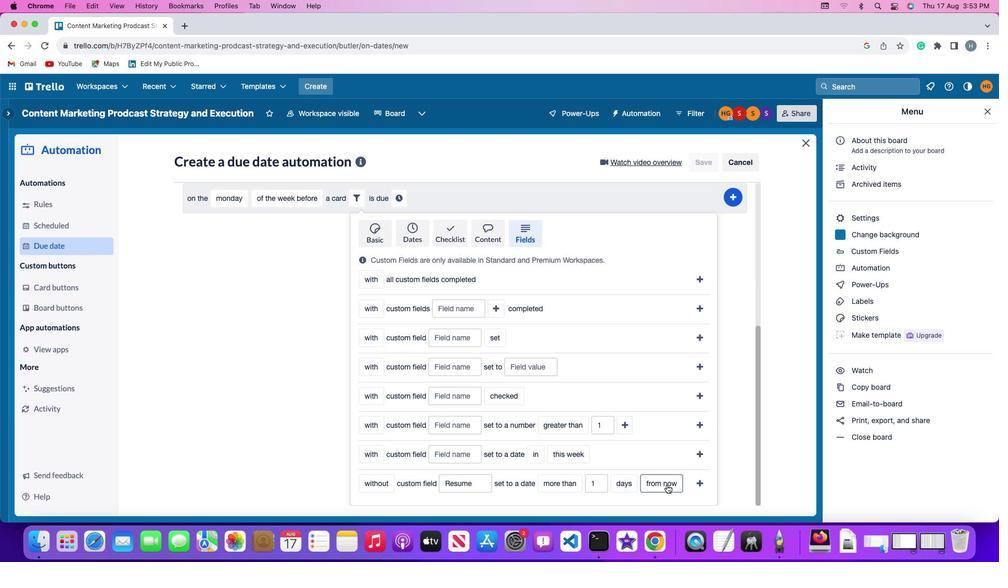 
Action: Mouse pressed left at (667, 485)
Screenshot: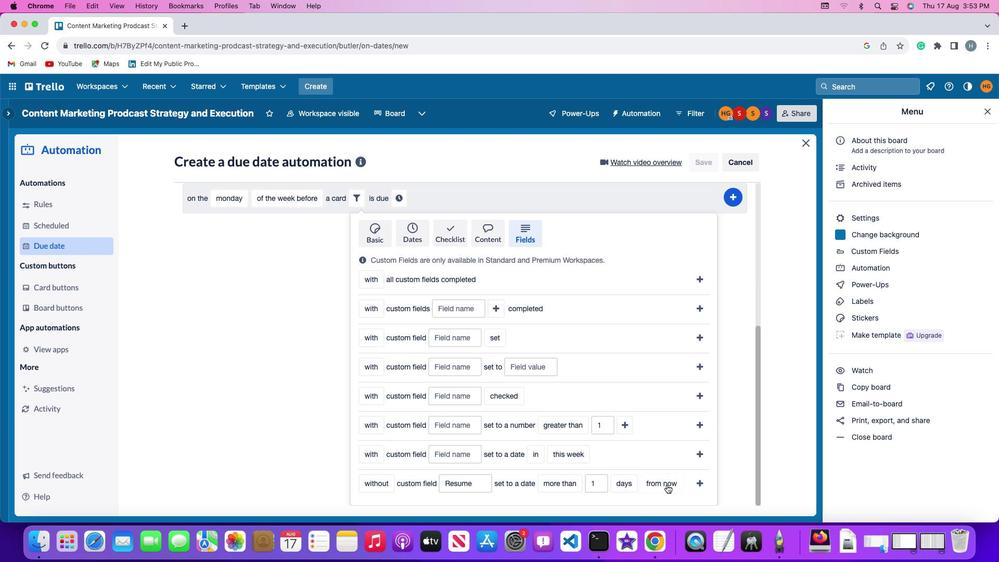 
Action: Mouse moved to (663, 439)
Screenshot: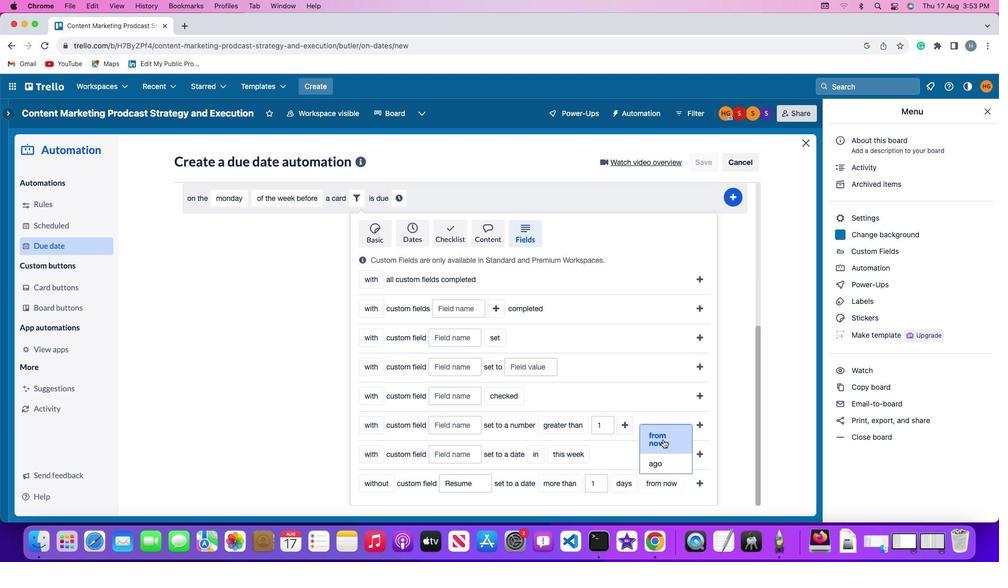 
Action: Mouse pressed left at (663, 439)
Screenshot: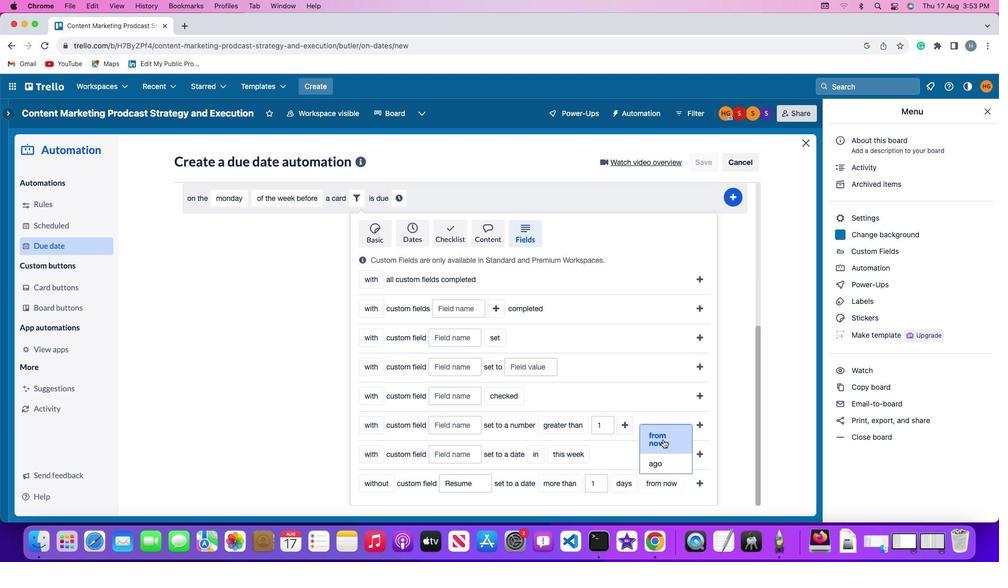
Action: Mouse moved to (700, 484)
Screenshot: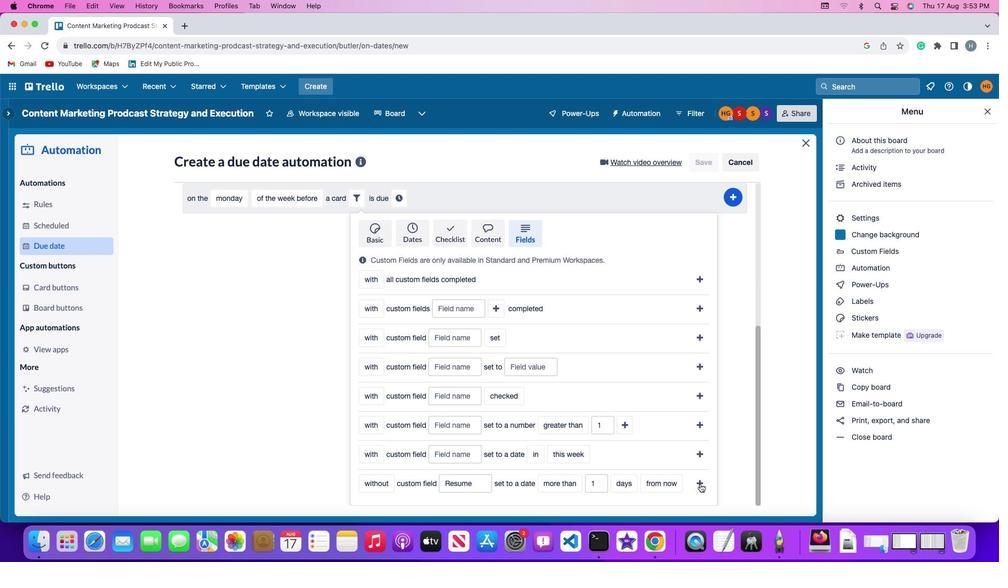 
Action: Mouse pressed left at (700, 484)
Screenshot: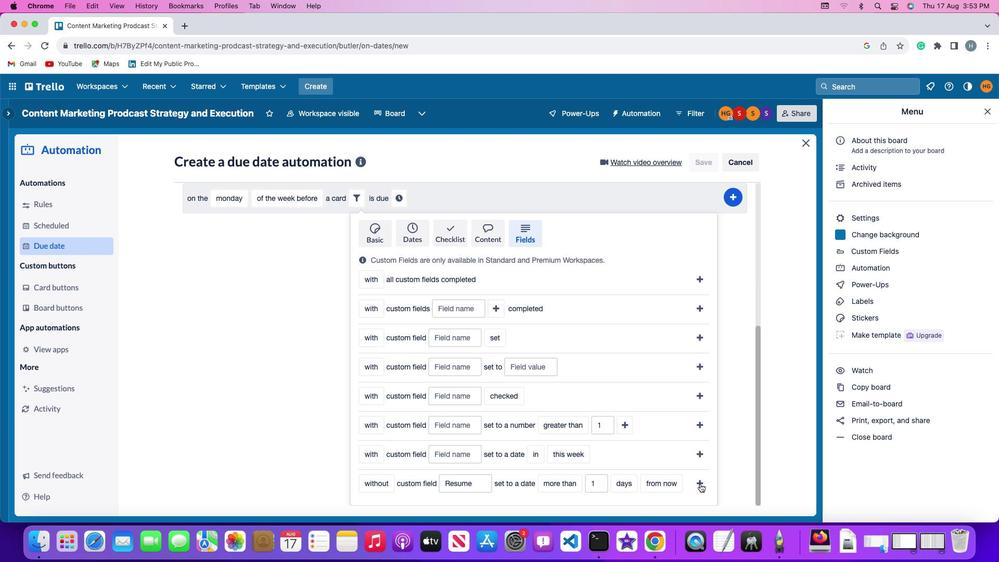 
Action: Mouse moved to (654, 452)
Screenshot: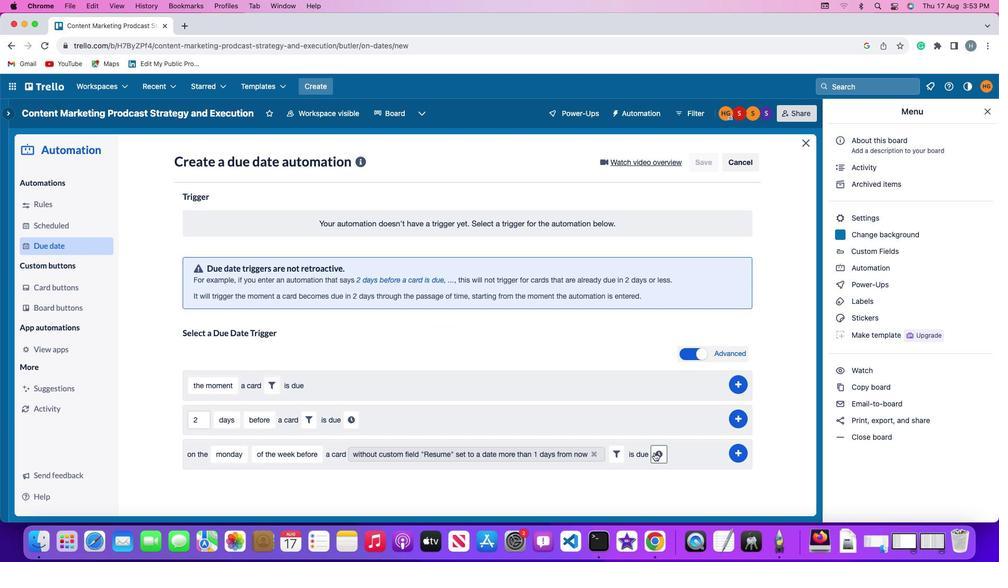 
Action: Mouse pressed left at (654, 452)
Screenshot: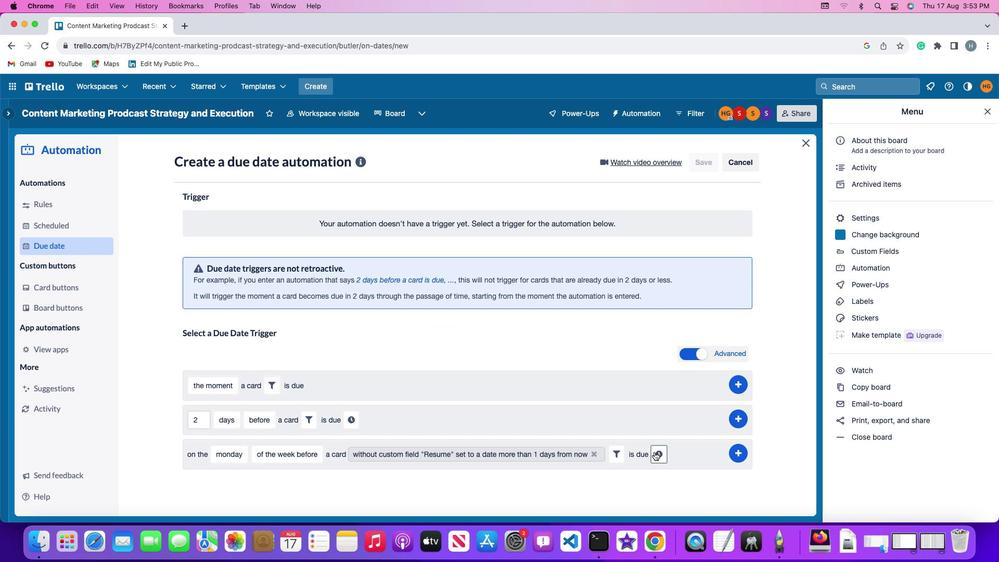 
Action: Mouse moved to (219, 481)
Screenshot: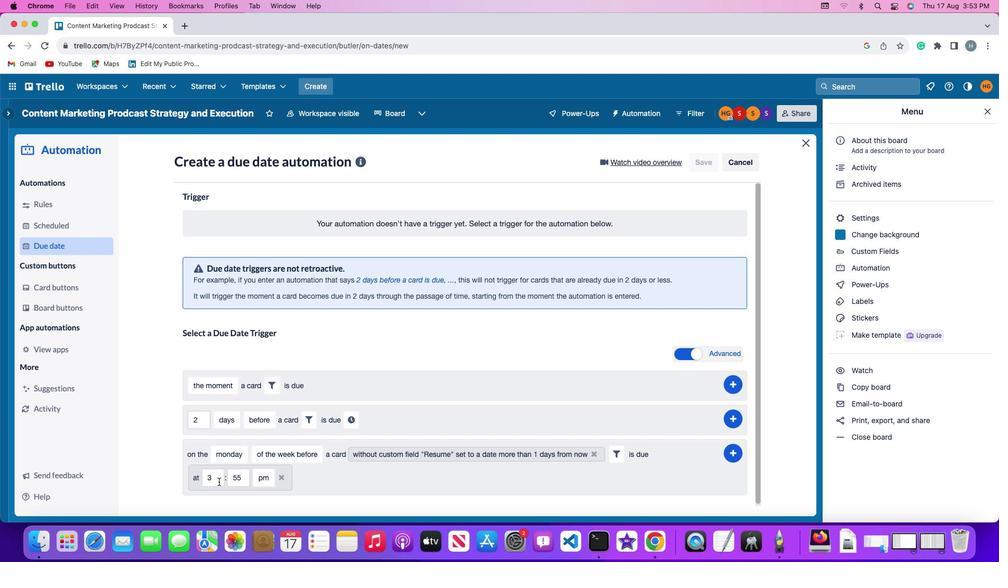 
Action: Mouse pressed left at (219, 481)
Screenshot: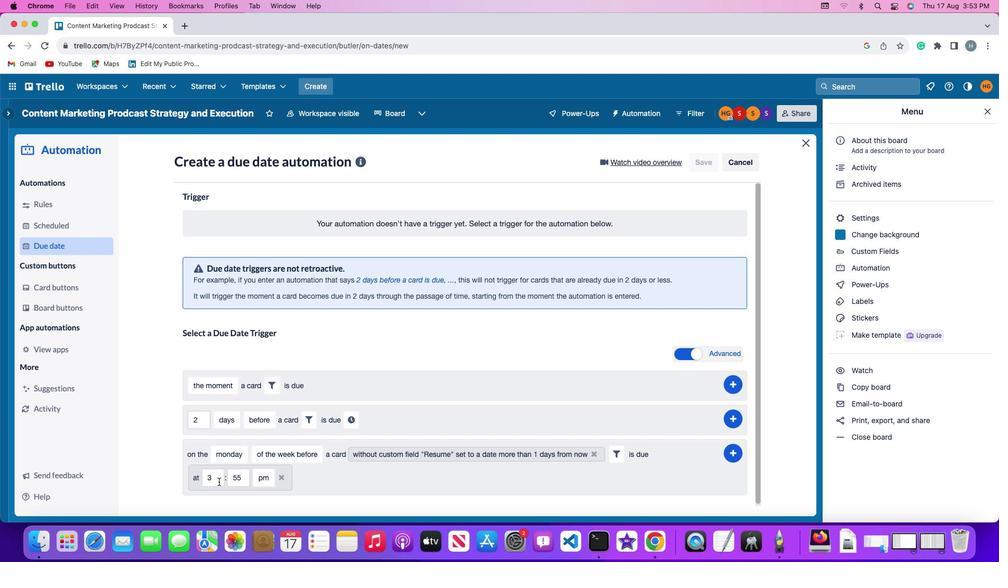 
Action: Mouse moved to (219, 481)
Screenshot: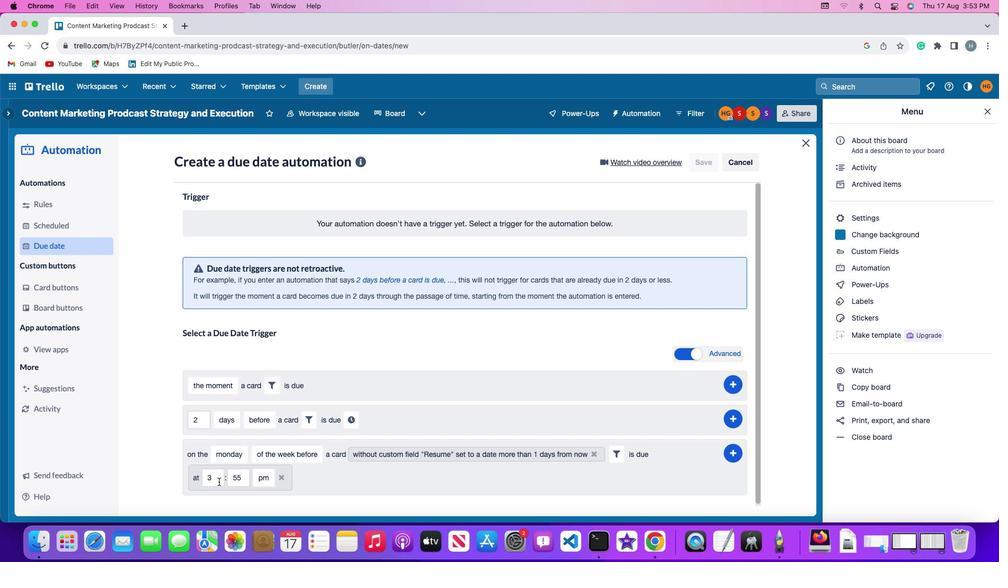 
Action: Key pressed Key.backspace'1''1'
Screenshot: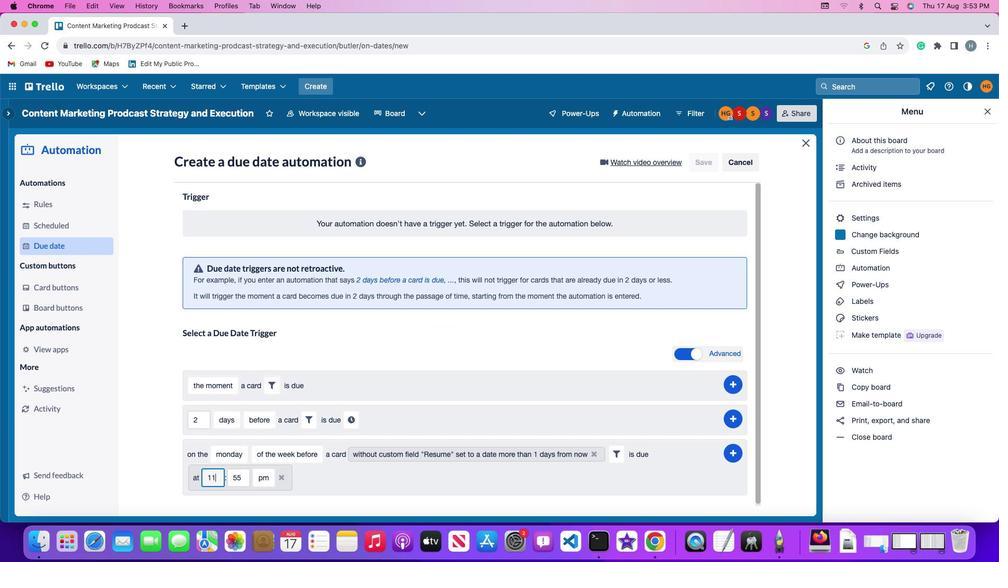 
Action: Mouse moved to (242, 478)
Screenshot: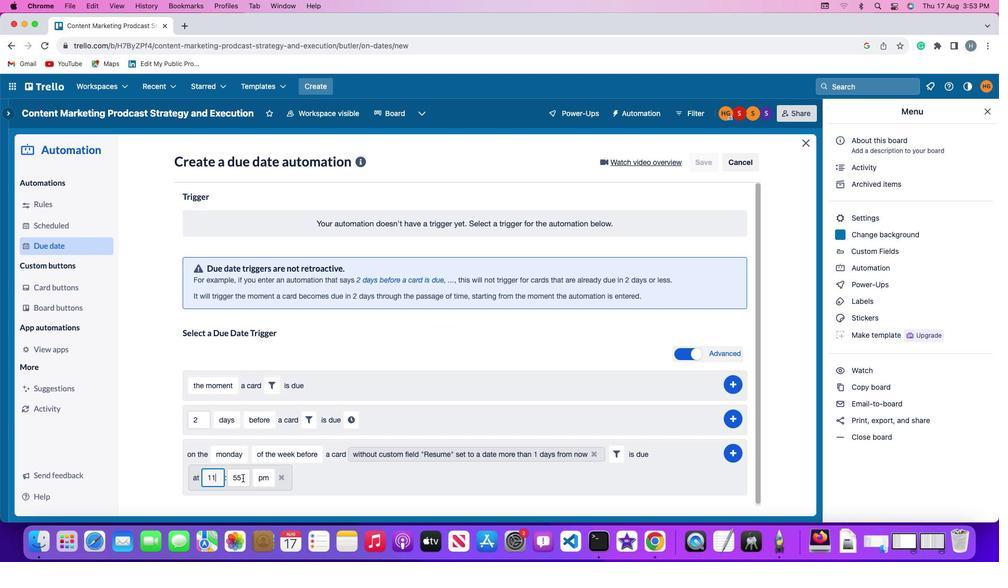 
Action: Mouse pressed left at (242, 478)
Screenshot: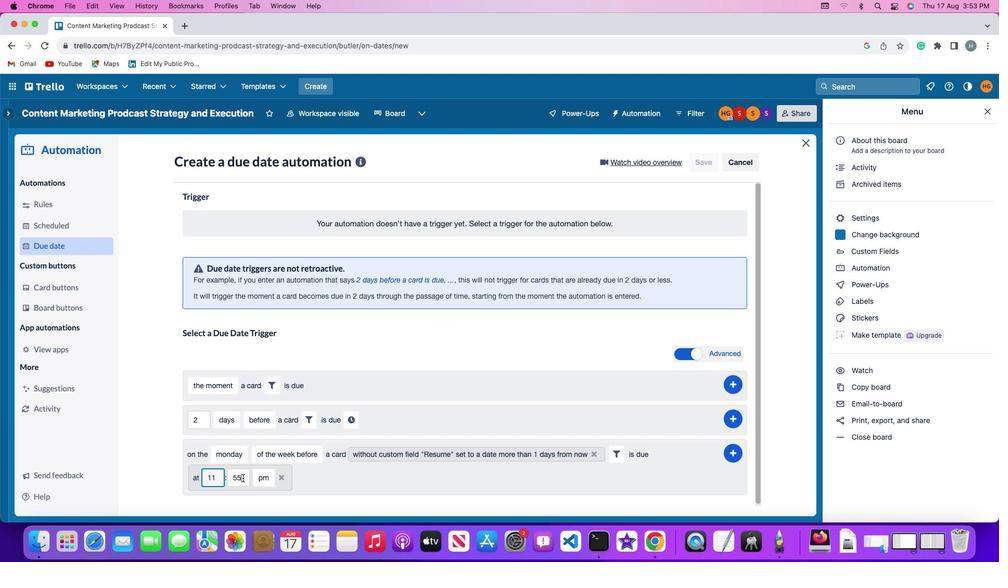 
Action: Key pressed Key.backspaceKey.backspace'0''0'
Screenshot: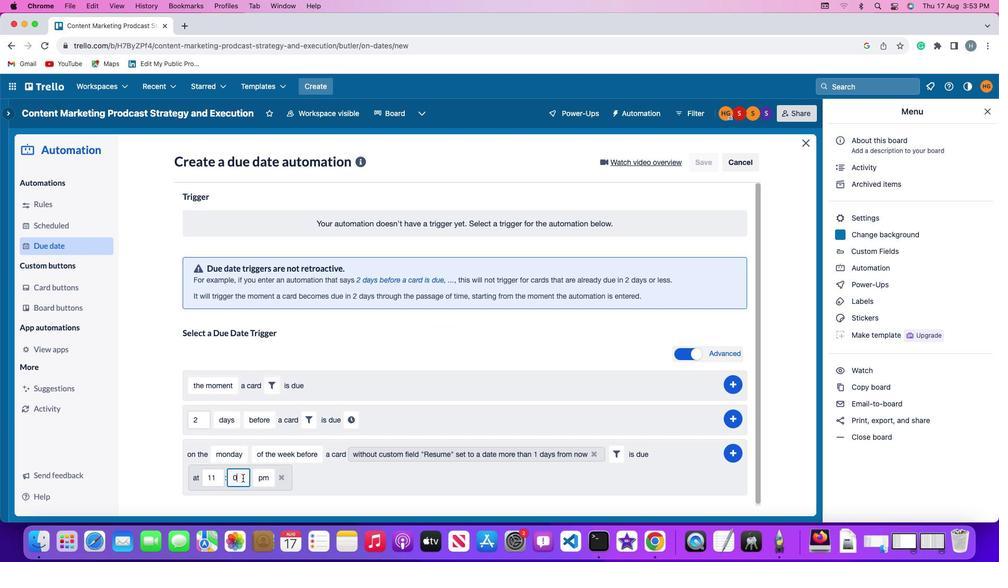 
Action: Mouse moved to (264, 478)
Screenshot: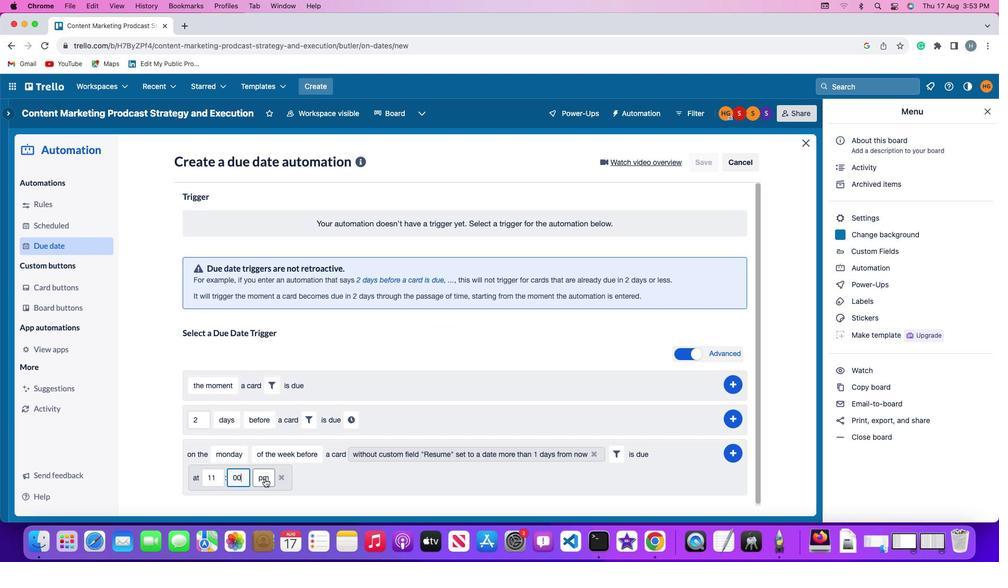 
Action: Mouse pressed left at (264, 478)
Screenshot: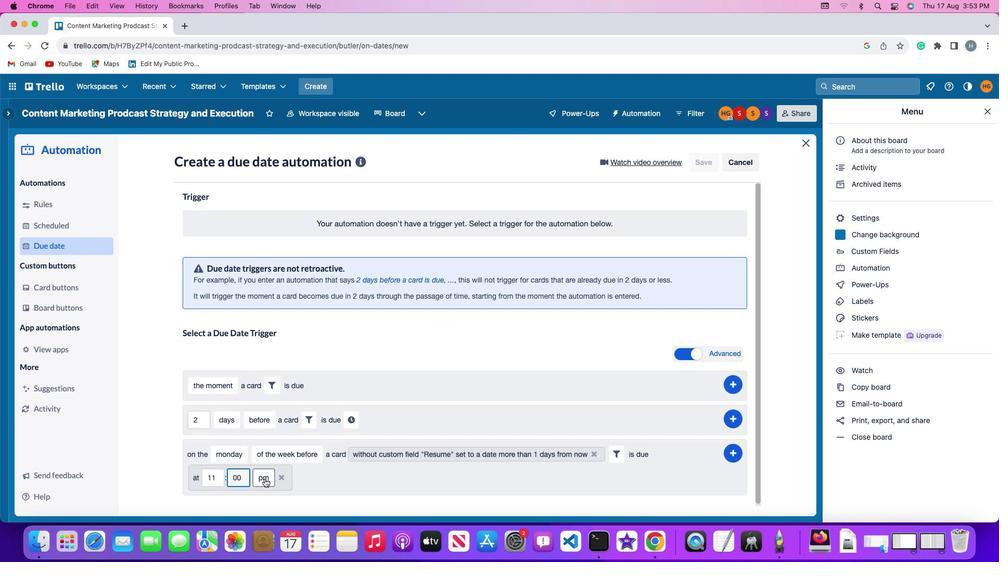 
Action: Mouse moved to (261, 440)
Screenshot: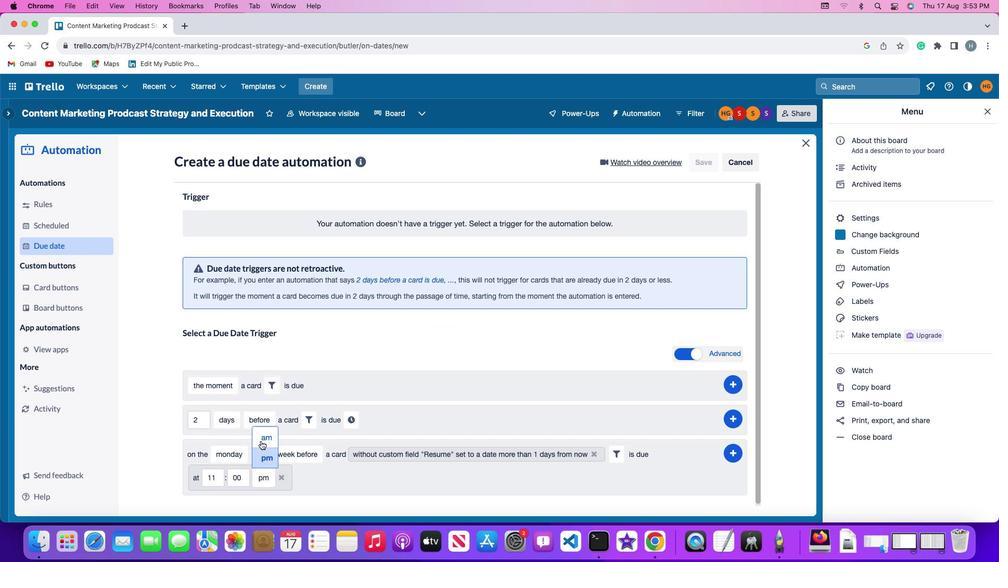 
Action: Mouse pressed left at (261, 440)
Screenshot: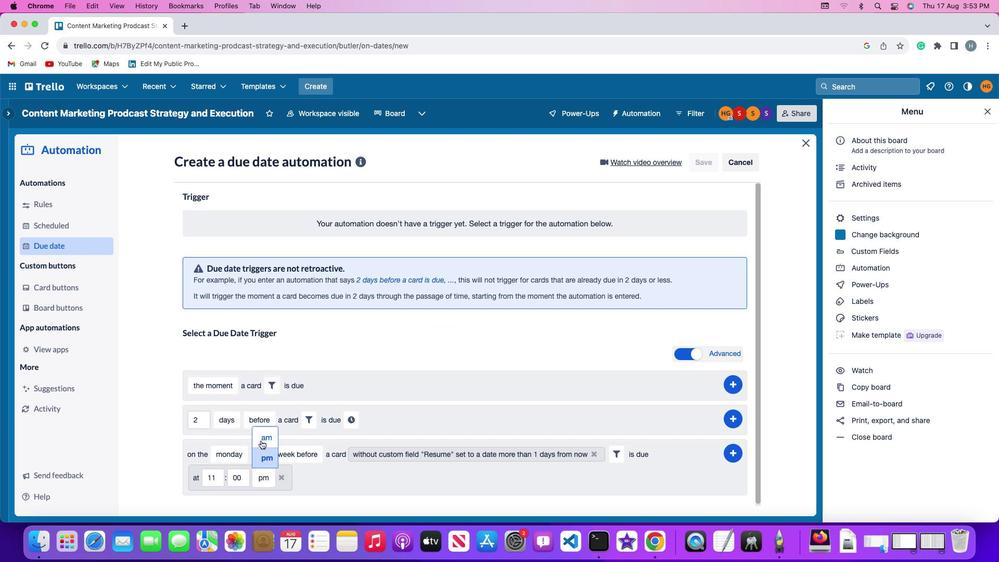 
Action: Mouse moved to (735, 448)
Screenshot: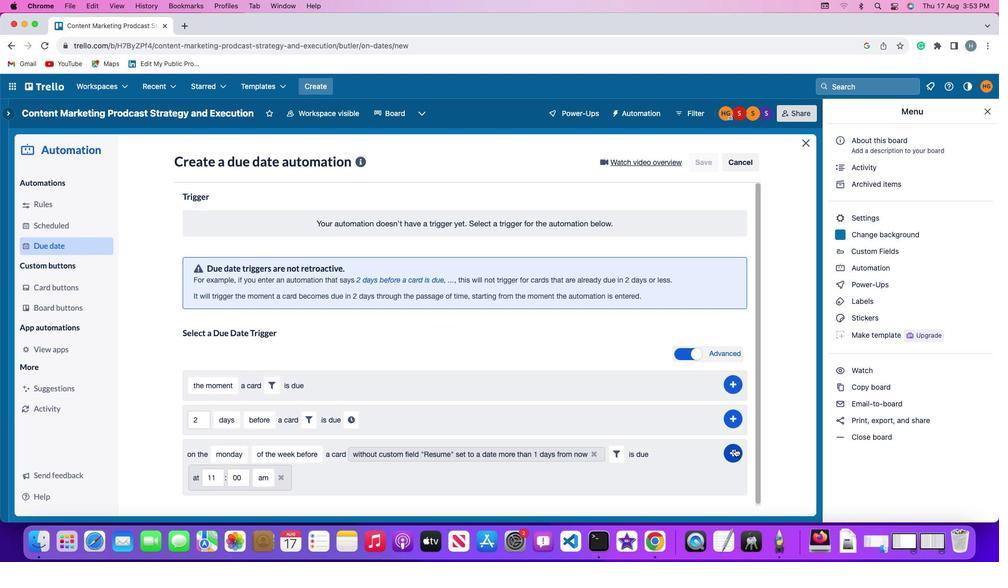 
Action: Mouse pressed left at (735, 448)
Screenshot: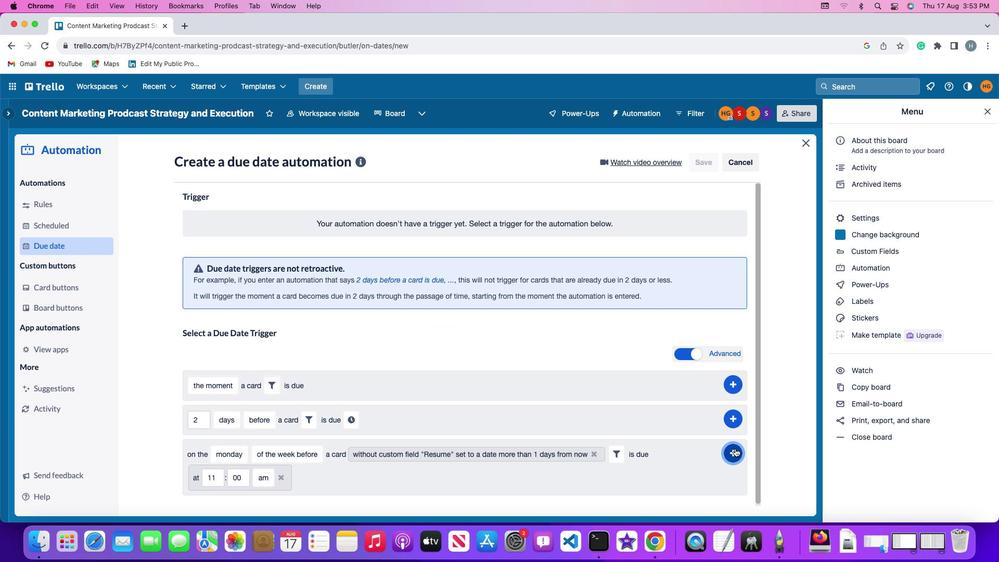 
Action: Mouse moved to (767, 355)
Screenshot: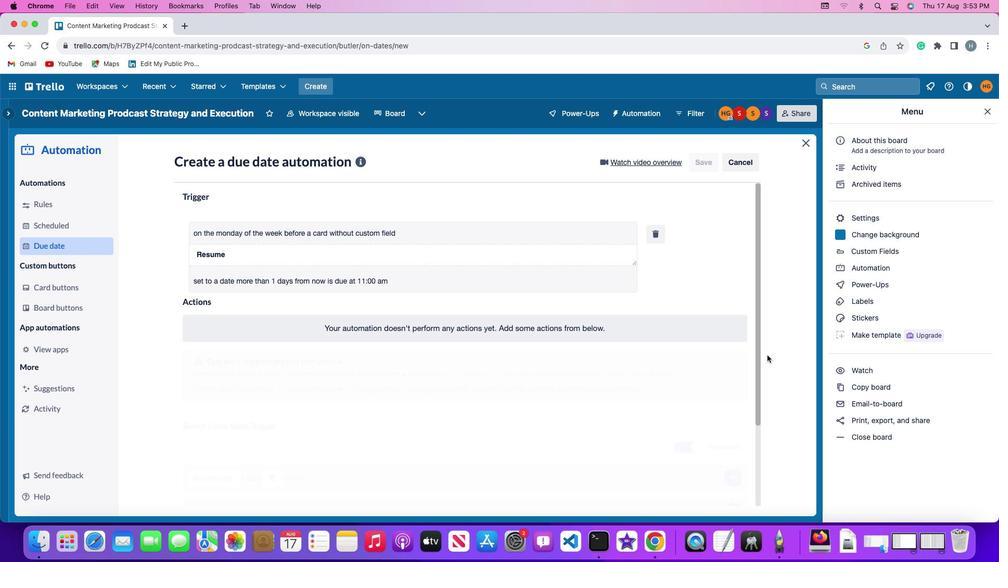 
